 Task: In the Company york.cuny.edu, schedule a meeting with title: 'Product Demo and Service Presentation', Select date: '26 September, 2023', select start time: 3:00:PM. Add location on call (786) 555-4408 with meeting description: For further discussion on products, kindly join the meeting. Add attendees from company's contact and save.. Logged in from softage.10@softage.net
Action: Mouse moved to (83, 50)
Screenshot: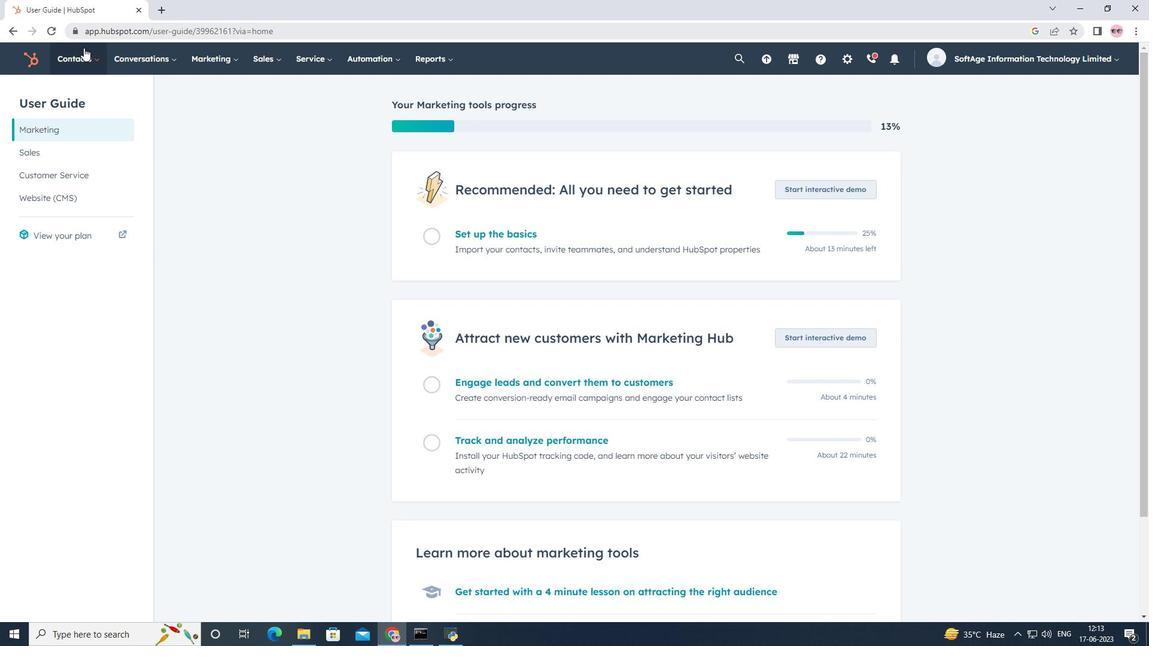 
Action: Mouse pressed left at (83, 50)
Screenshot: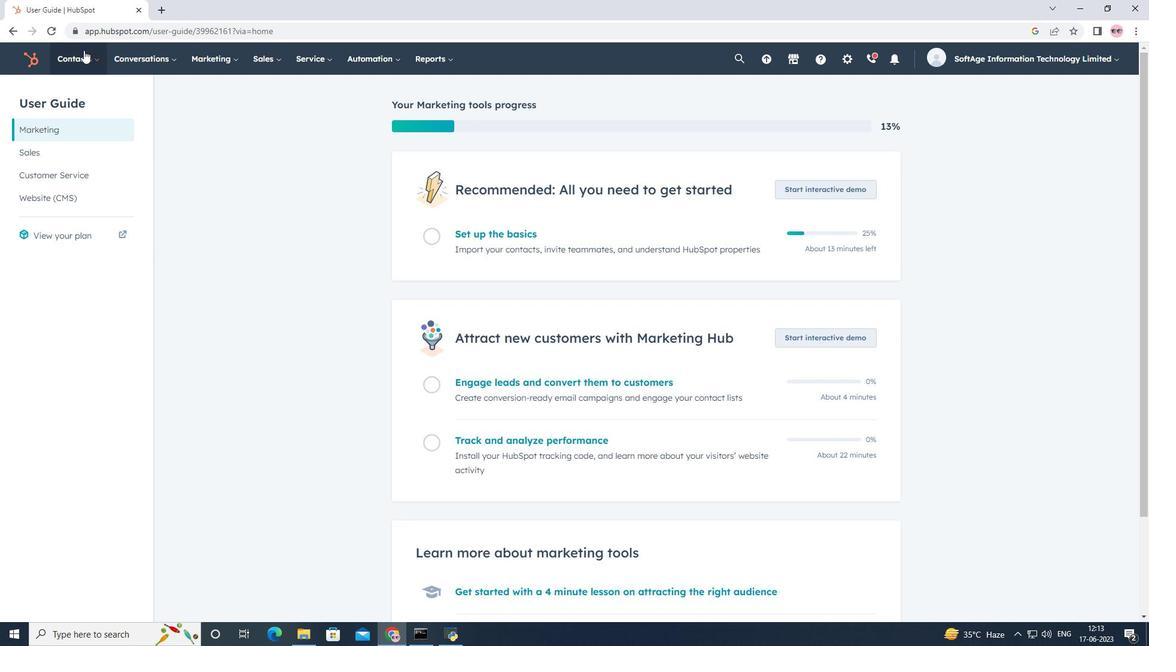 
Action: Mouse moved to (99, 119)
Screenshot: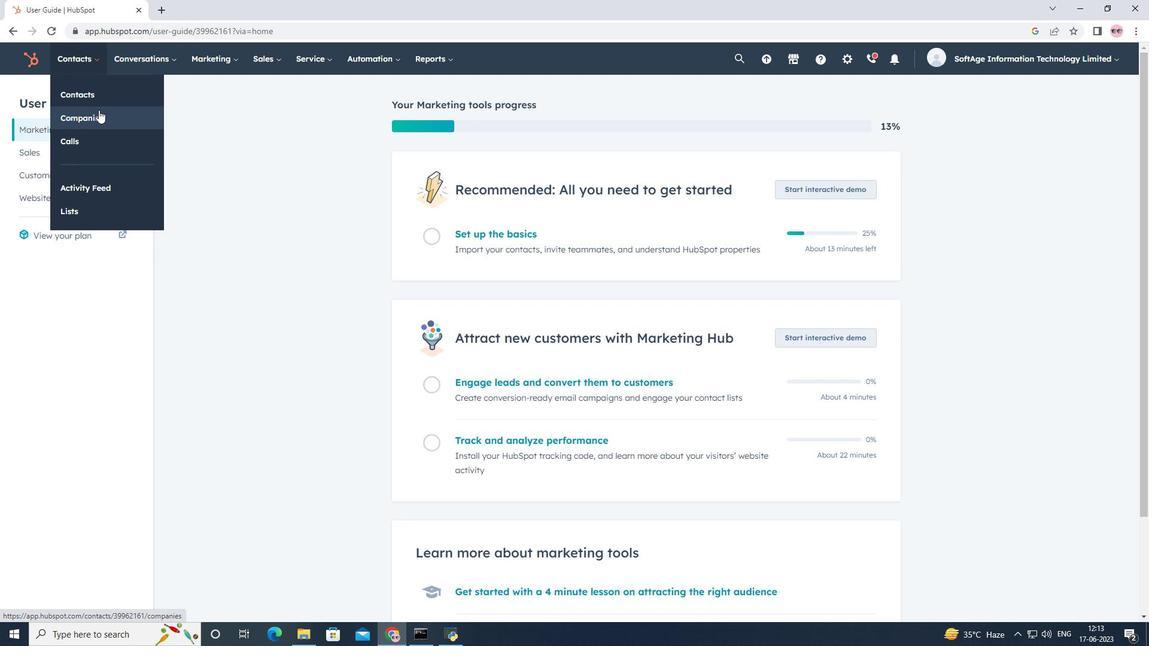 
Action: Mouse pressed left at (99, 119)
Screenshot: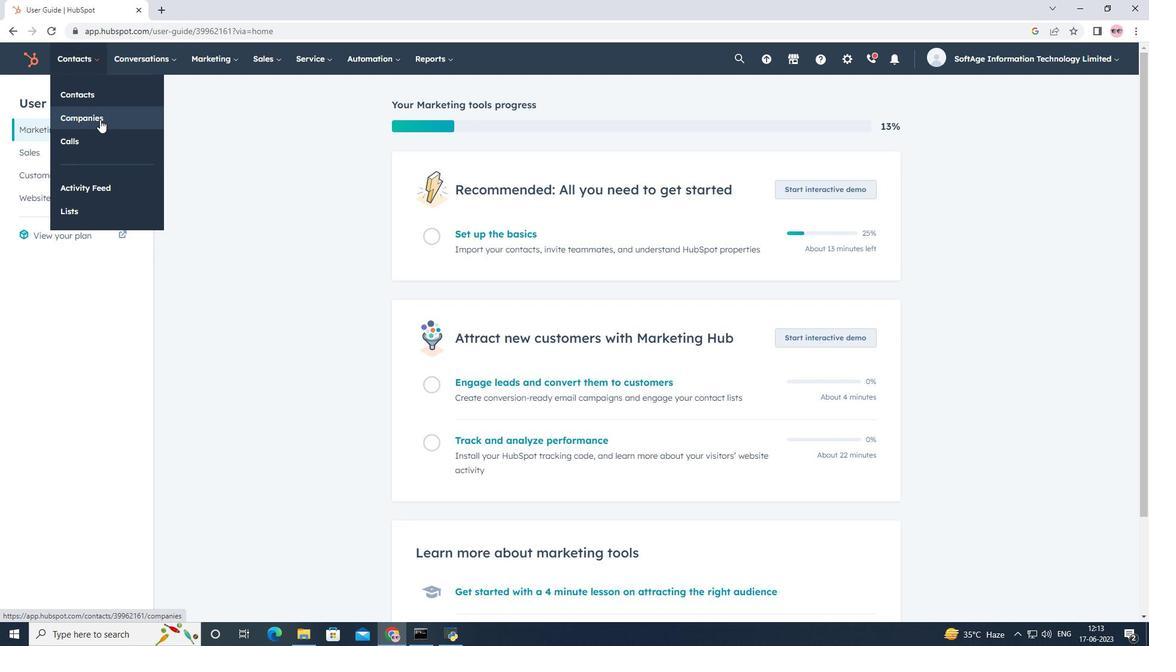 
Action: Mouse moved to (92, 198)
Screenshot: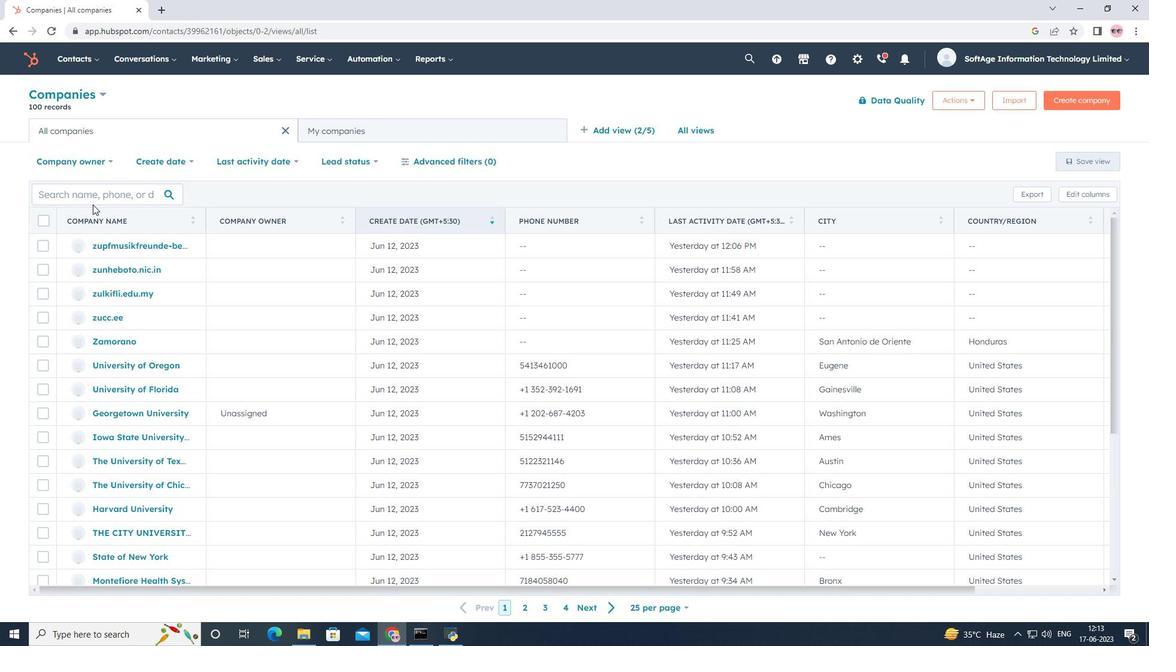 
Action: Mouse pressed left at (92, 198)
Screenshot: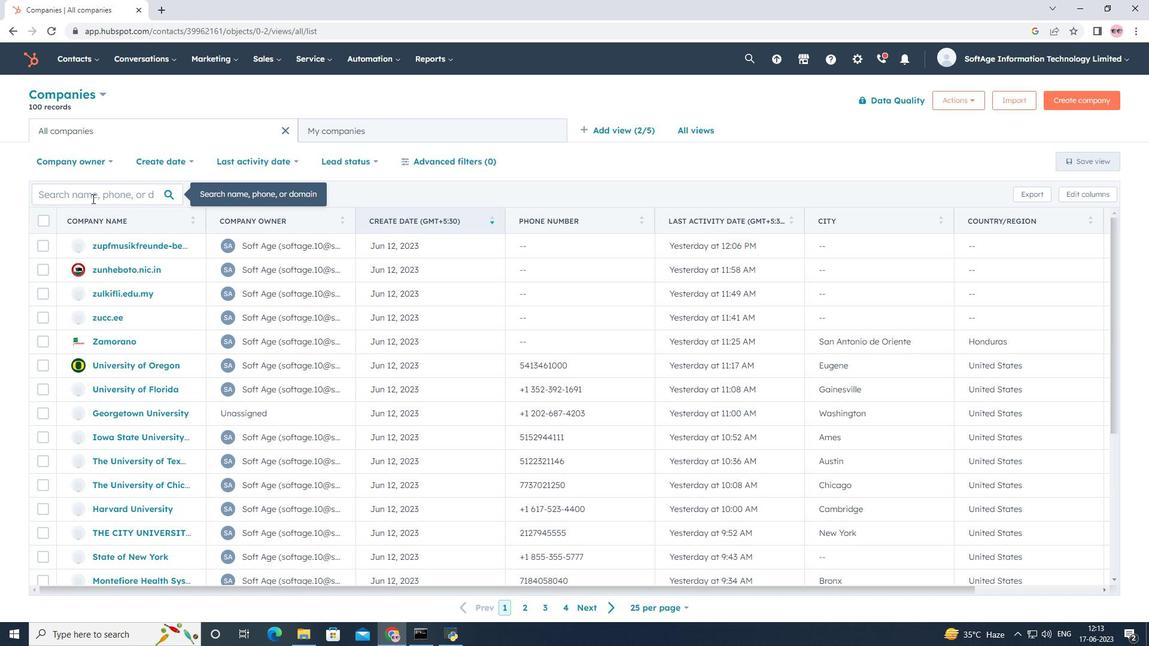 
Action: Key pressed <Key.shift>Y<Key.backspace>york.cuny.edu
Screenshot: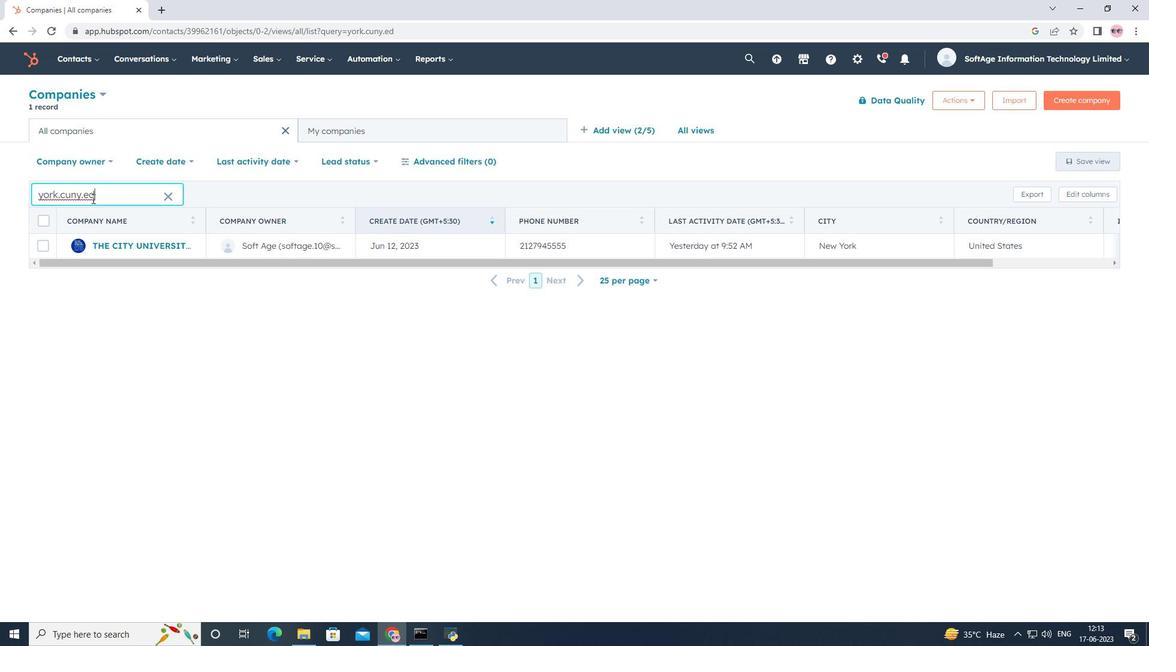 
Action: Mouse moved to (110, 248)
Screenshot: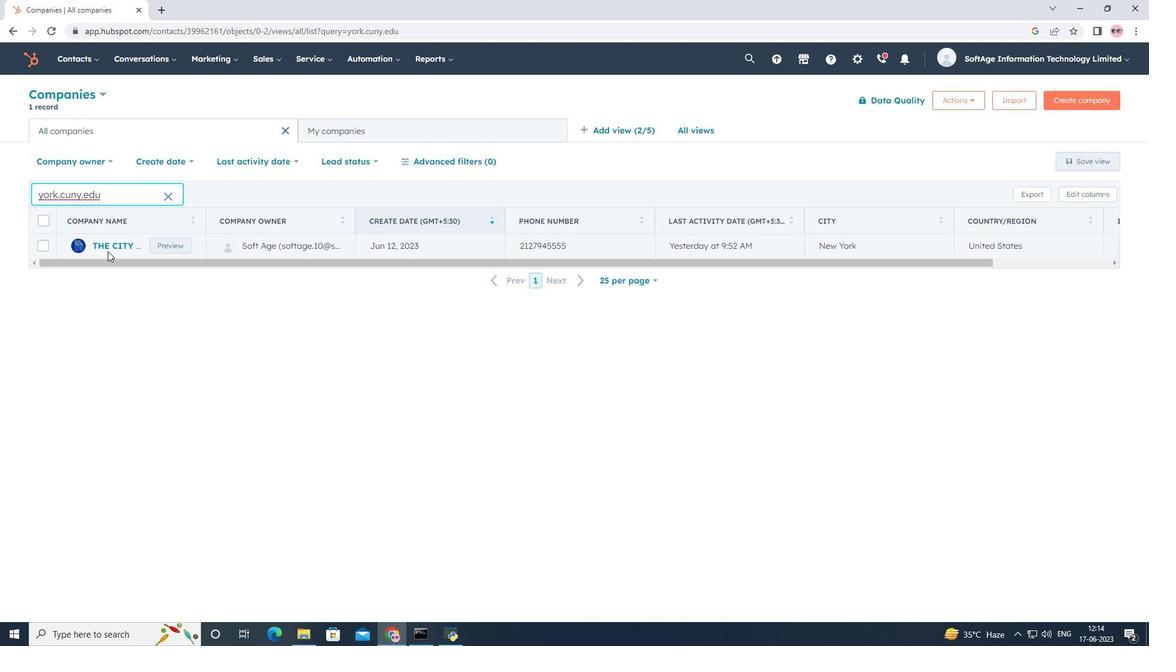 
Action: Mouse pressed left at (110, 248)
Screenshot: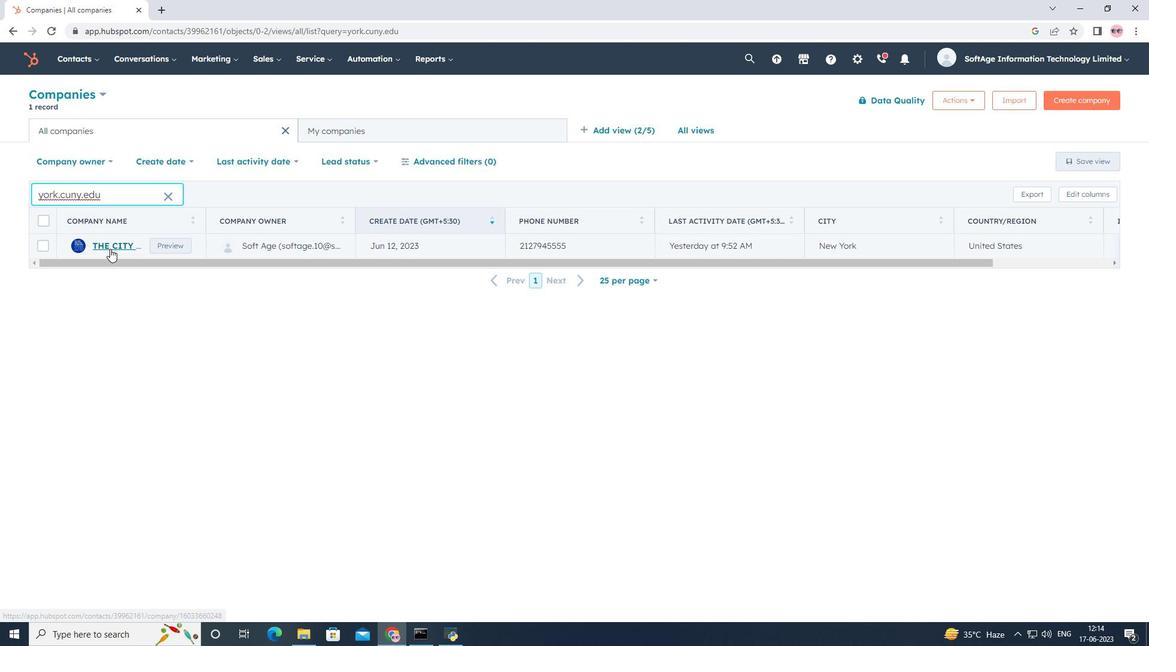 
Action: Mouse moved to (190, 198)
Screenshot: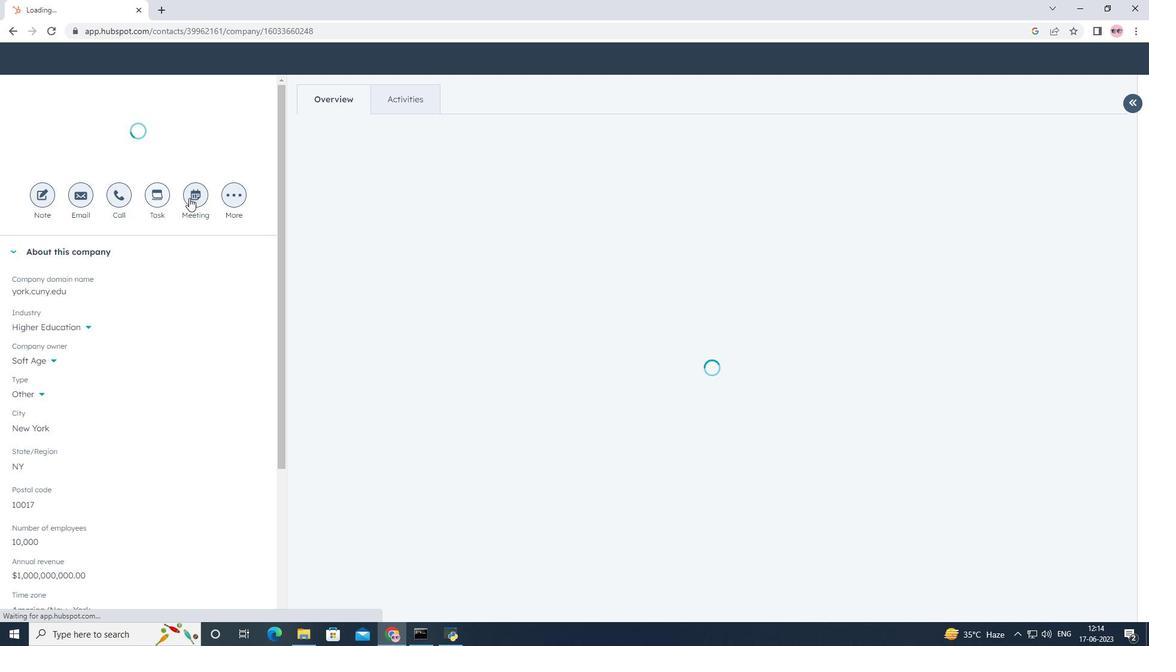 
Action: Mouse pressed left at (190, 198)
Screenshot: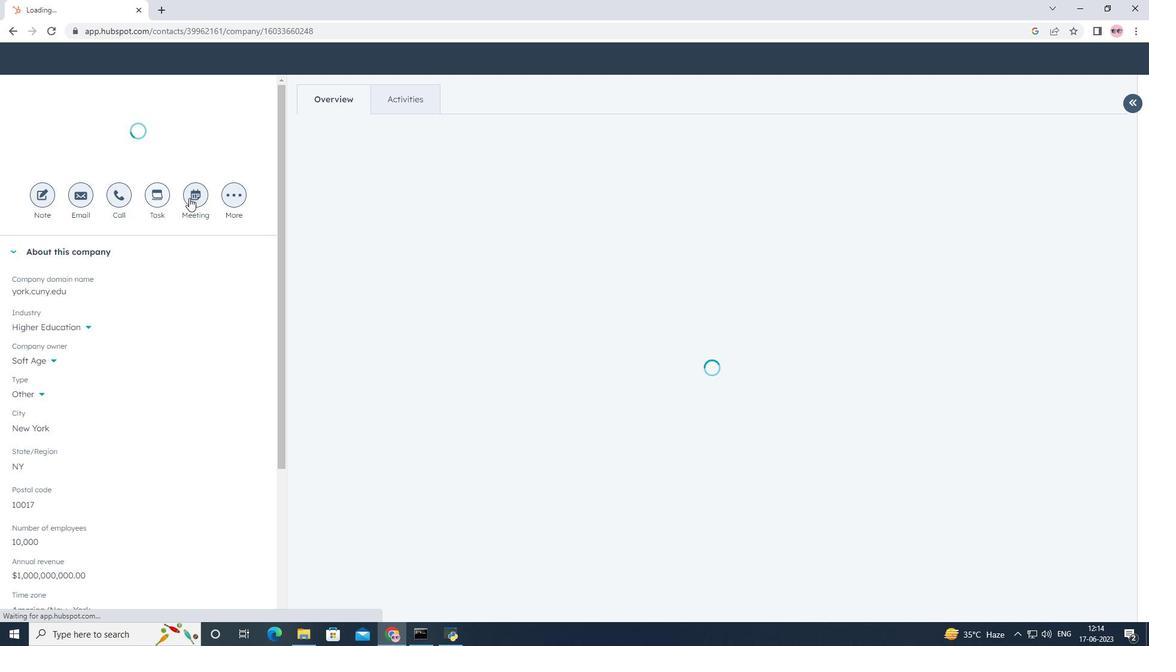 
Action: Mouse moved to (242, 193)
Screenshot: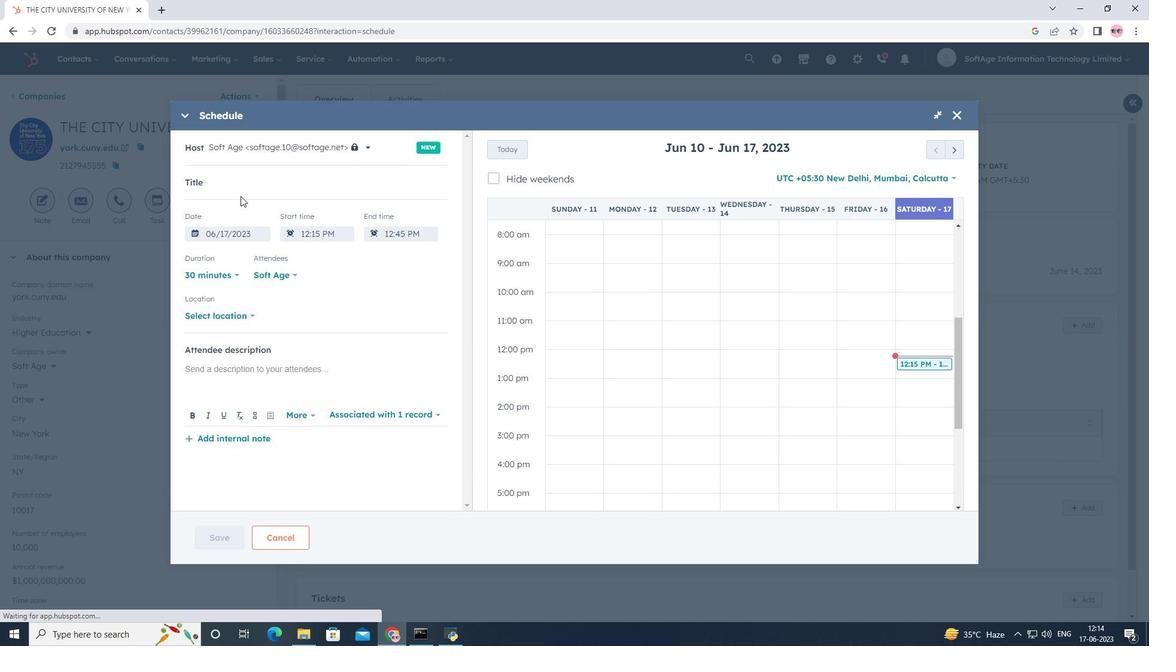
Action: Key pressed <Key.shift>Product<Key.space><Key.shift>Demo<Key.space>and<Key.space><Key.shift>Service<Key.space><Key.shift>Presentation
Screenshot: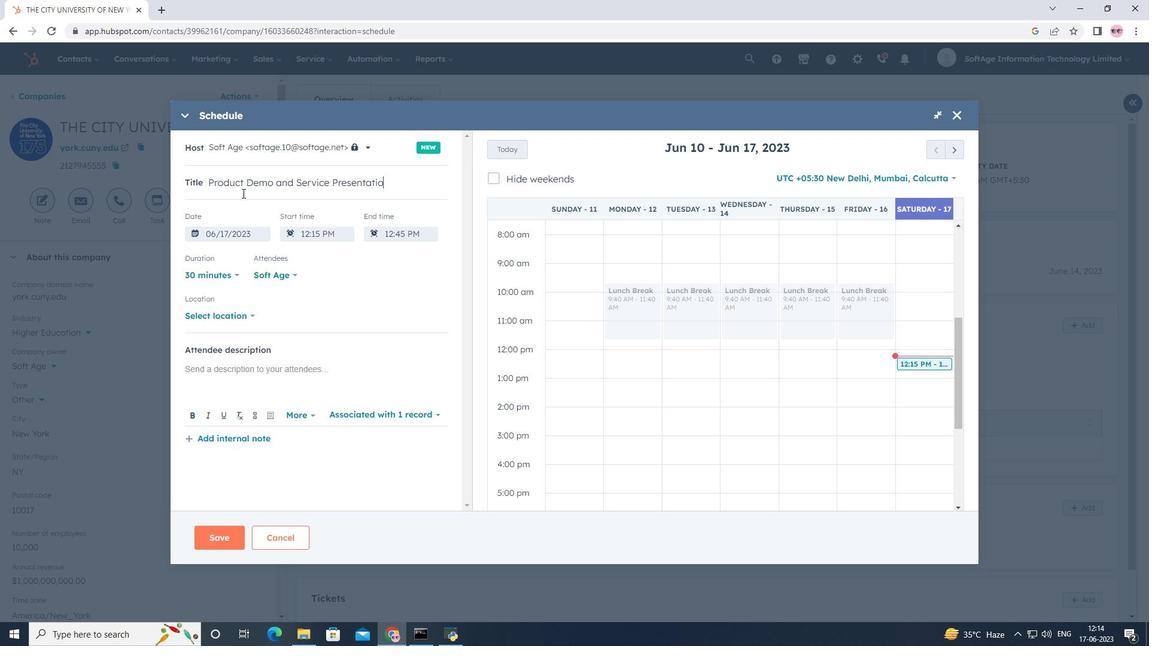 
Action: Mouse moved to (953, 160)
Screenshot: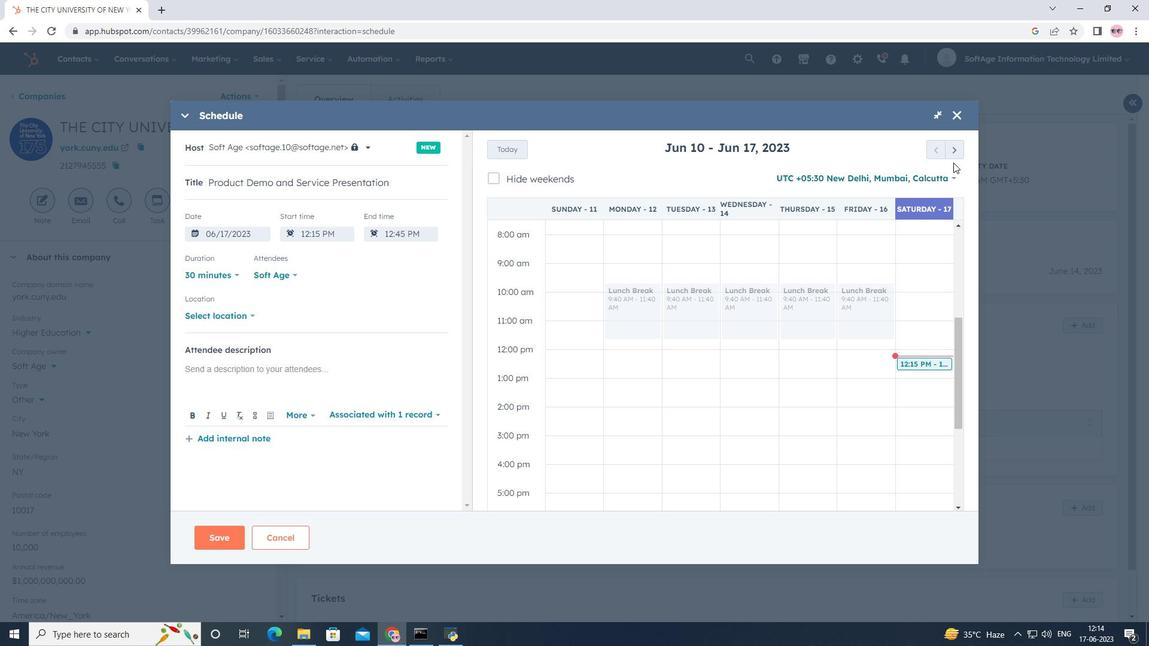 
Action: Mouse pressed left at (953, 160)
Screenshot: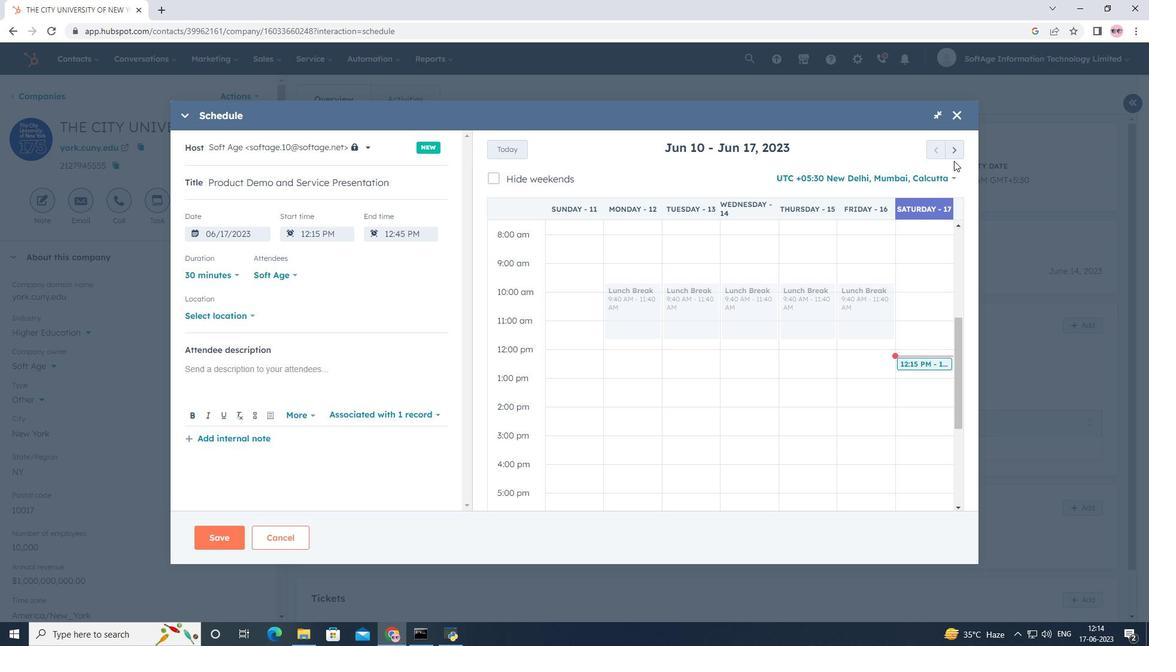 
Action: Mouse moved to (953, 150)
Screenshot: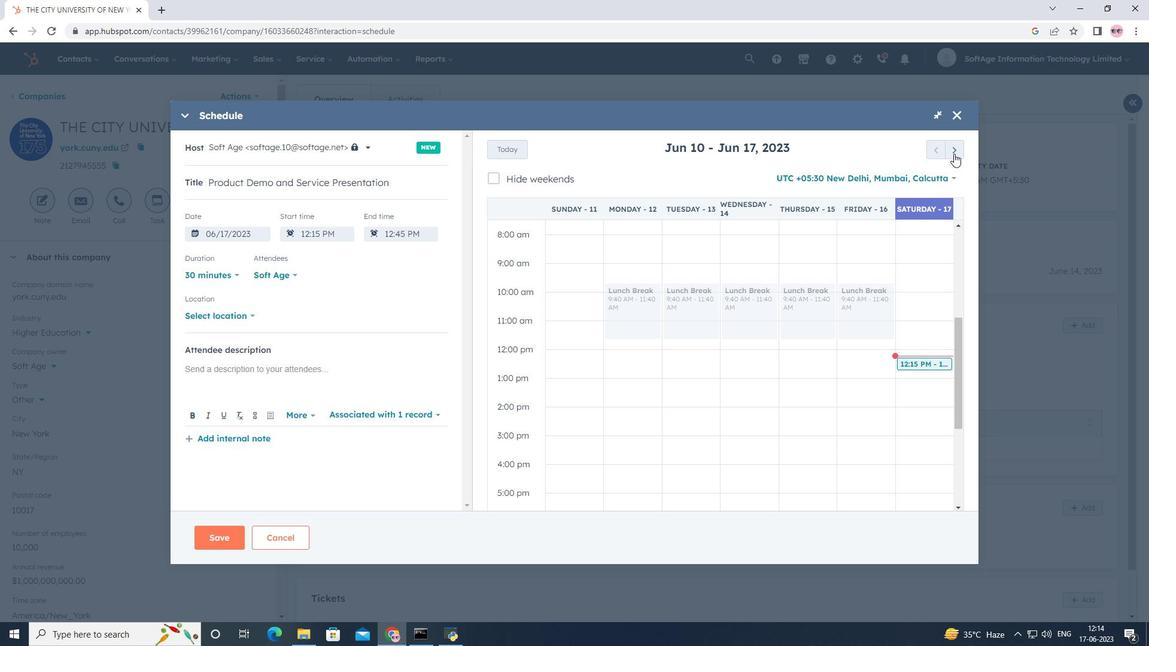 
Action: Mouse pressed left at (953, 150)
Screenshot: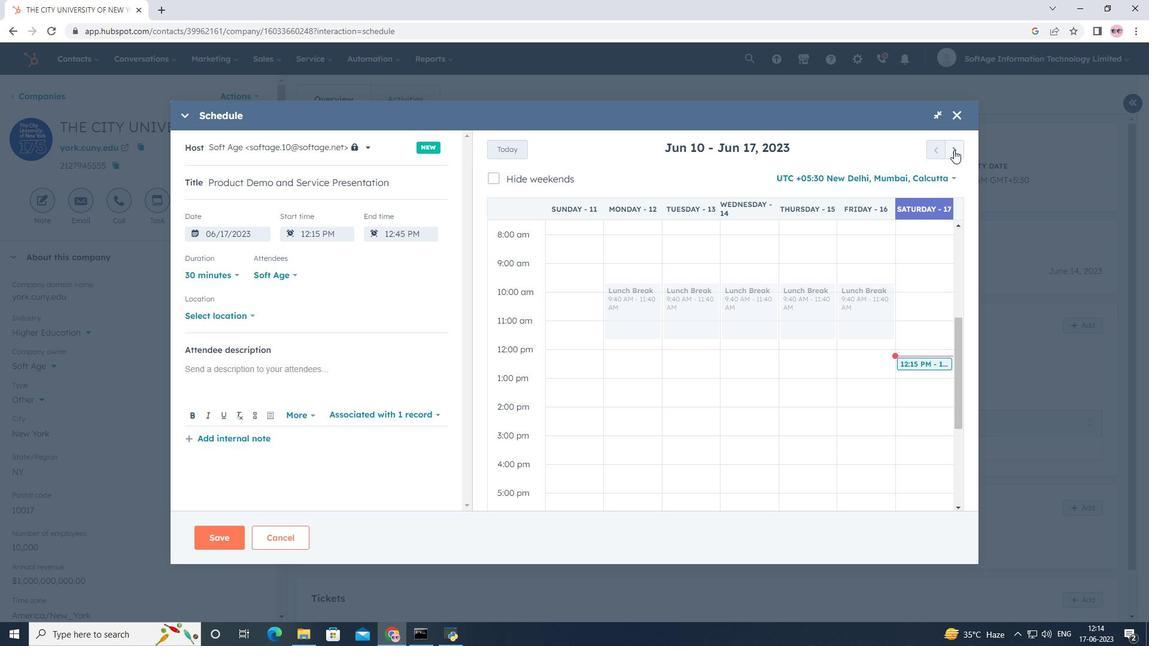 
Action: Mouse pressed left at (953, 150)
Screenshot: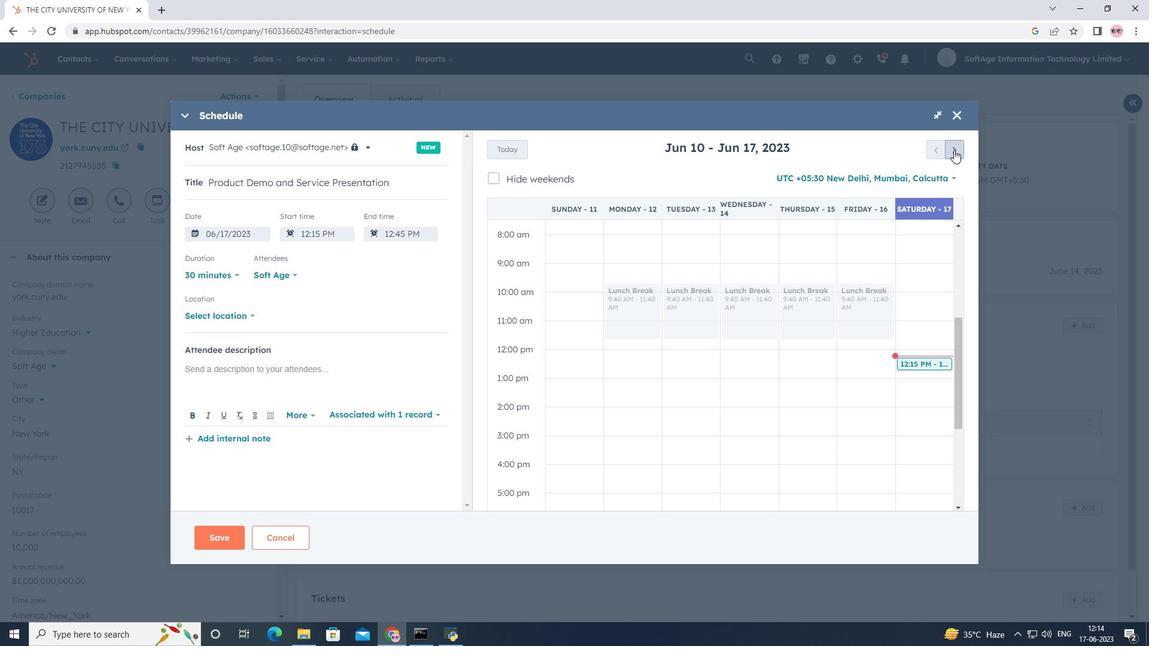 
Action: Mouse pressed left at (953, 150)
Screenshot: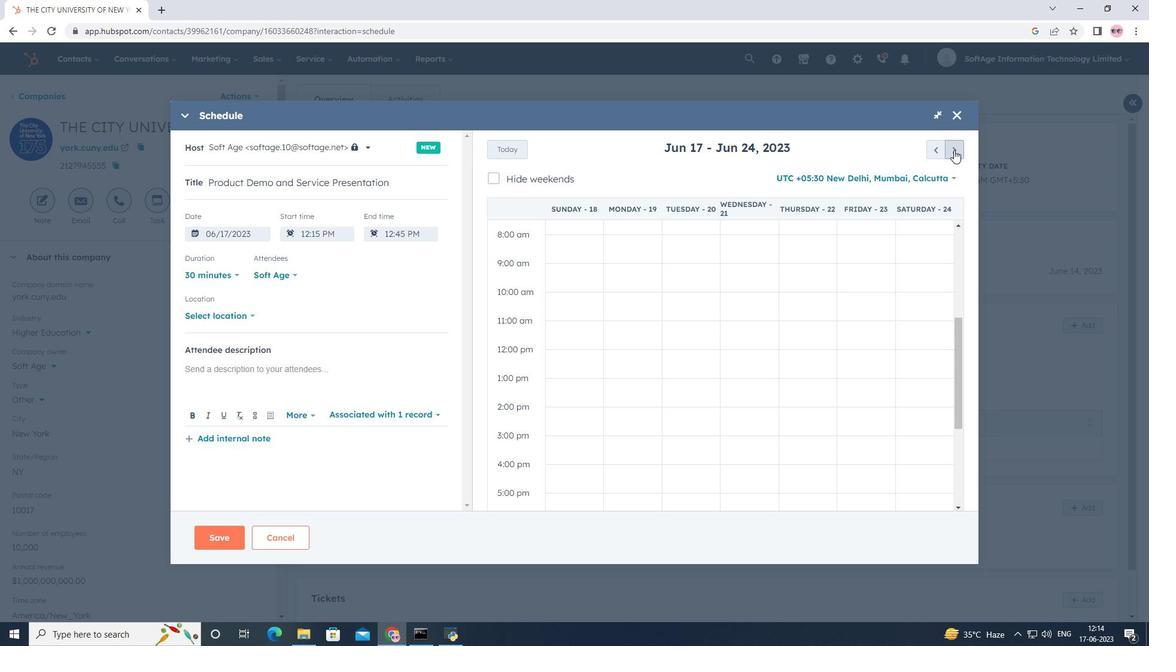 
Action: Mouse pressed left at (953, 150)
Screenshot: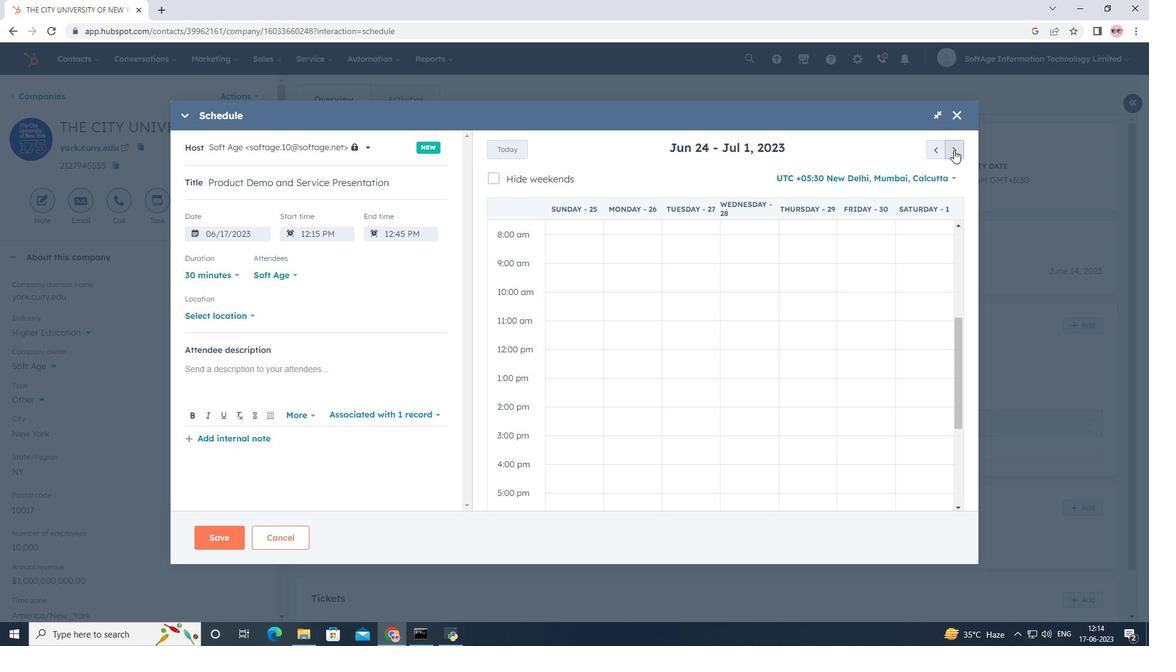 
Action: Mouse pressed left at (953, 150)
Screenshot: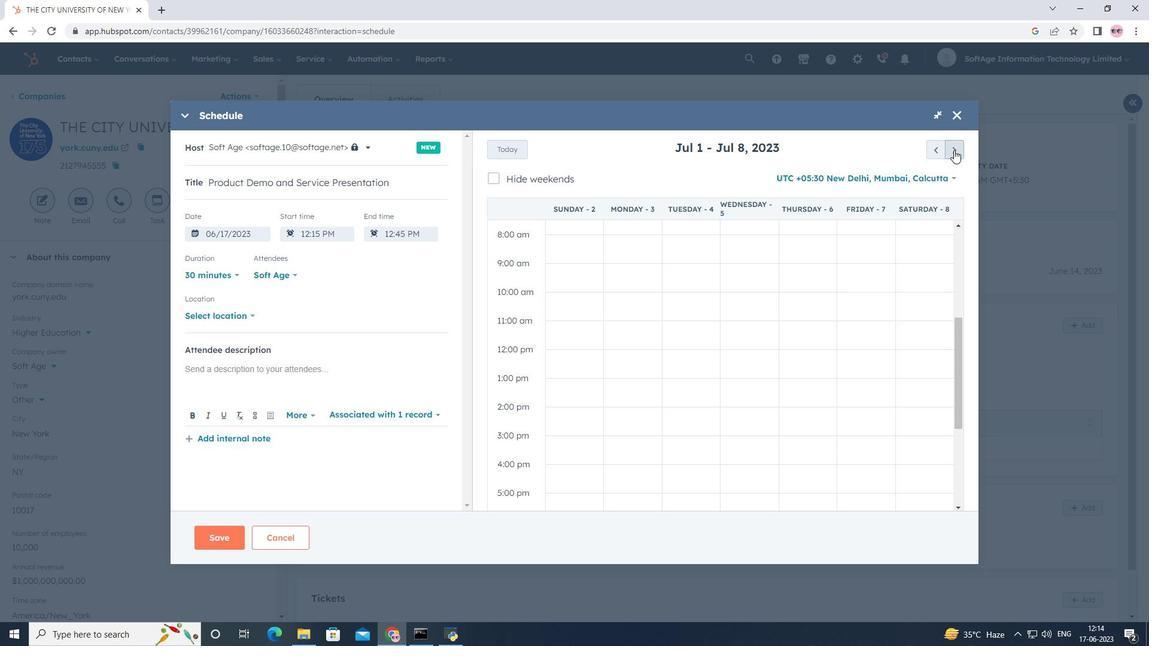 
Action: Mouse pressed left at (953, 150)
Screenshot: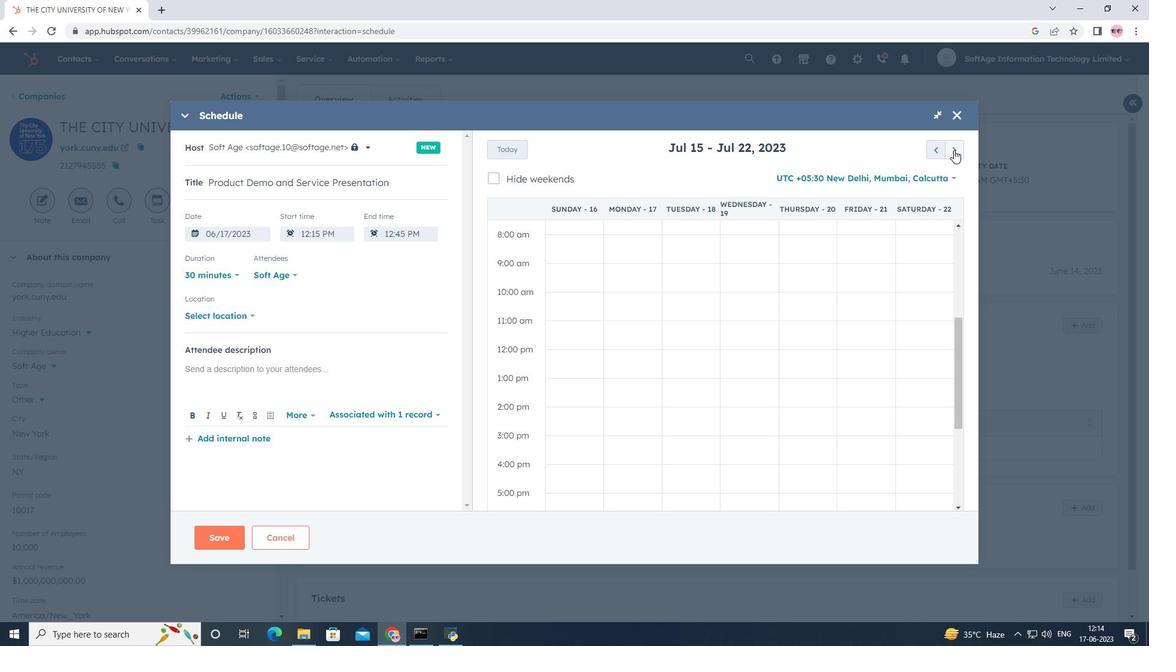
Action: Mouse pressed left at (953, 150)
Screenshot: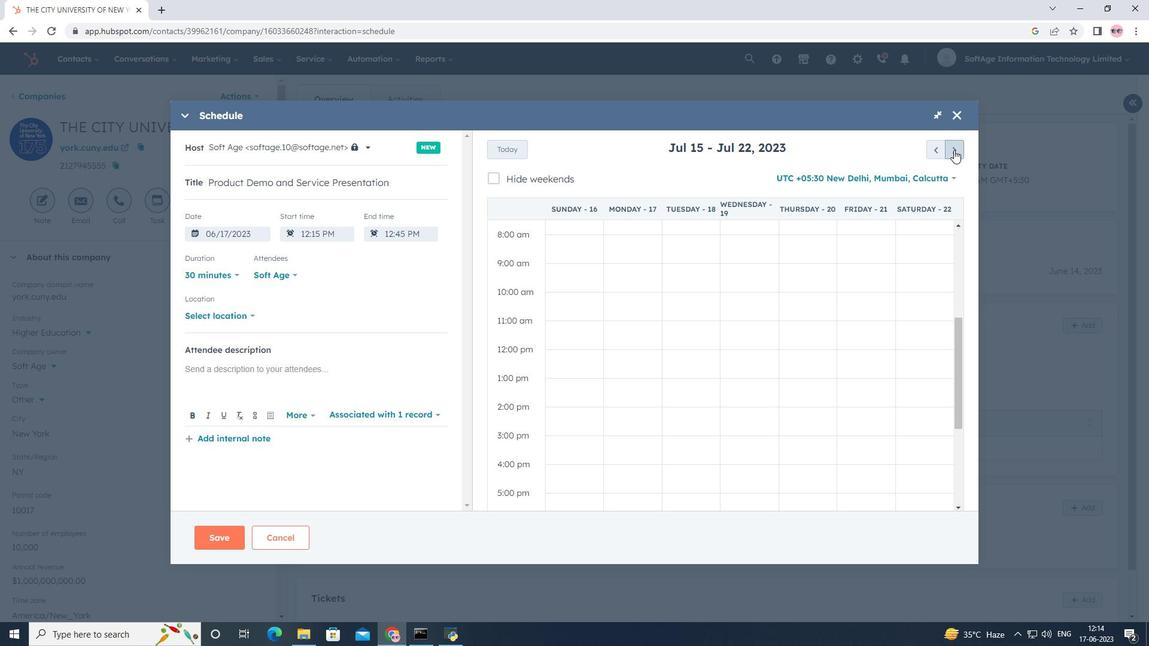
Action: Mouse pressed left at (953, 150)
Screenshot: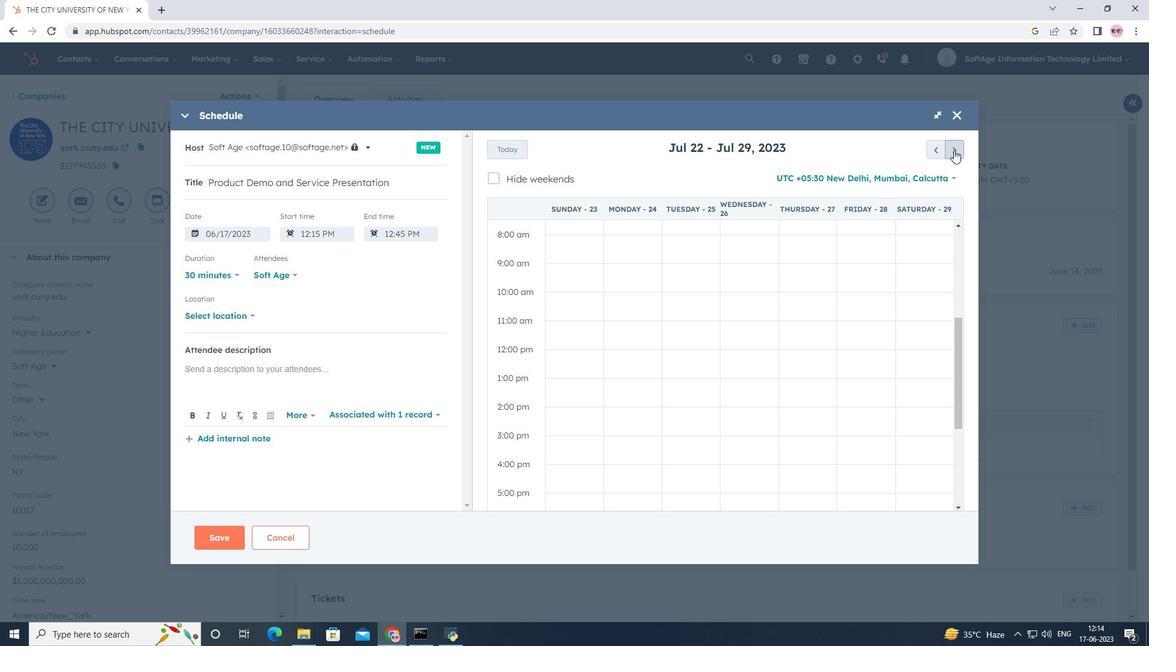 
Action: Mouse pressed left at (953, 150)
Screenshot: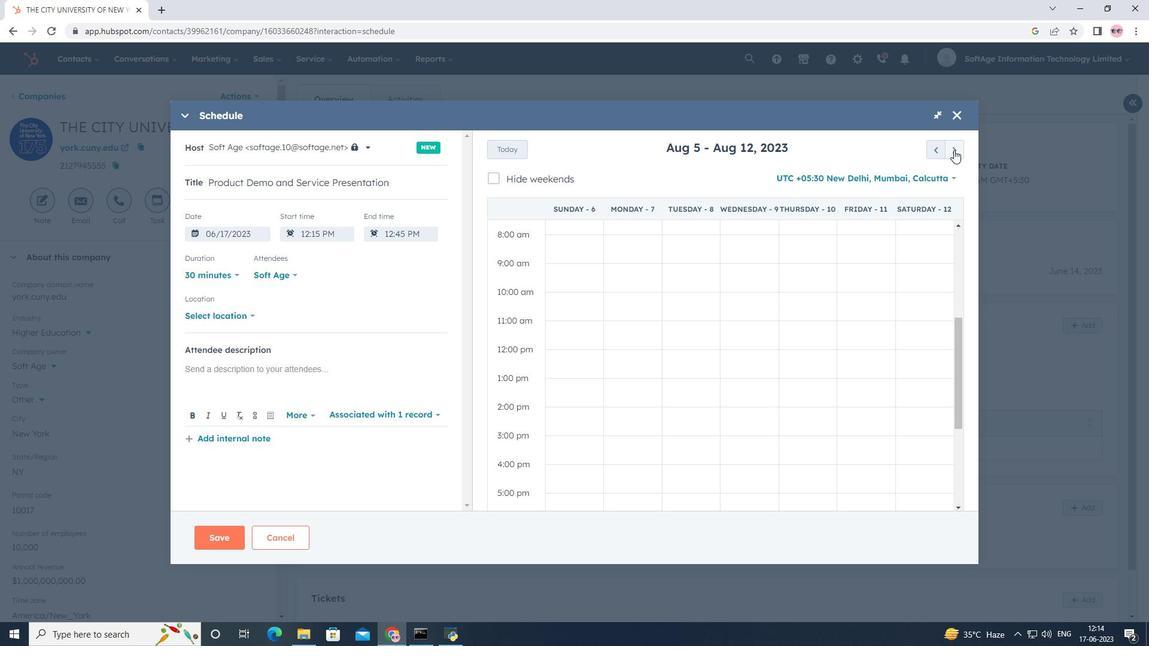
Action: Mouse pressed left at (953, 150)
Screenshot: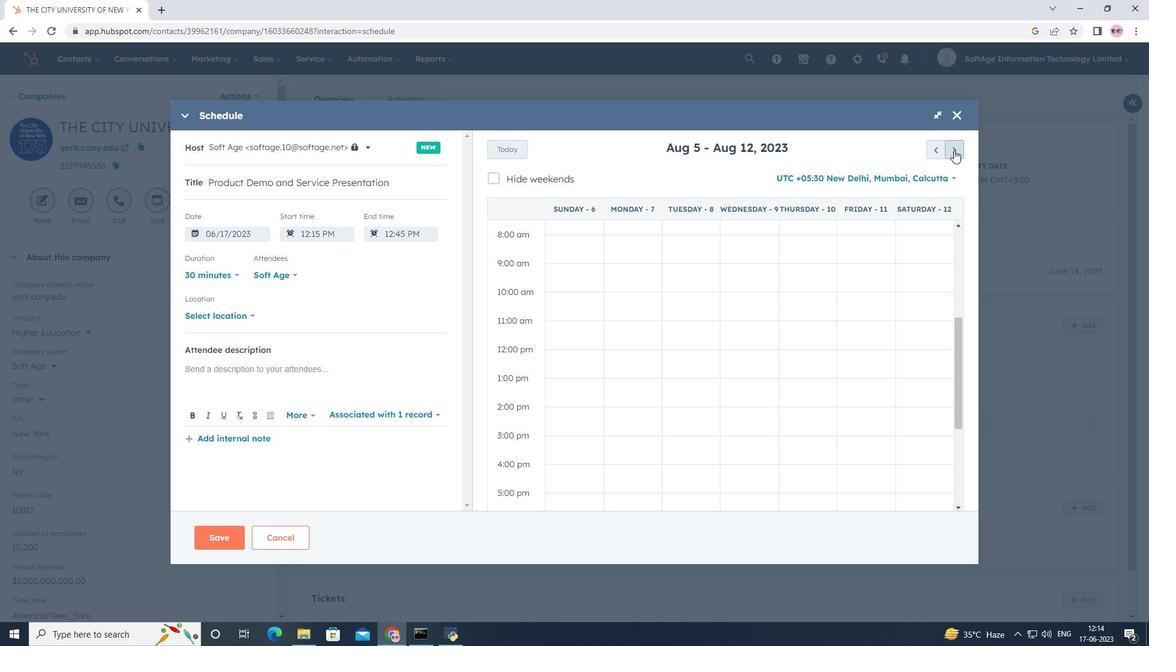 
Action: Mouse pressed left at (953, 150)
Screenshot: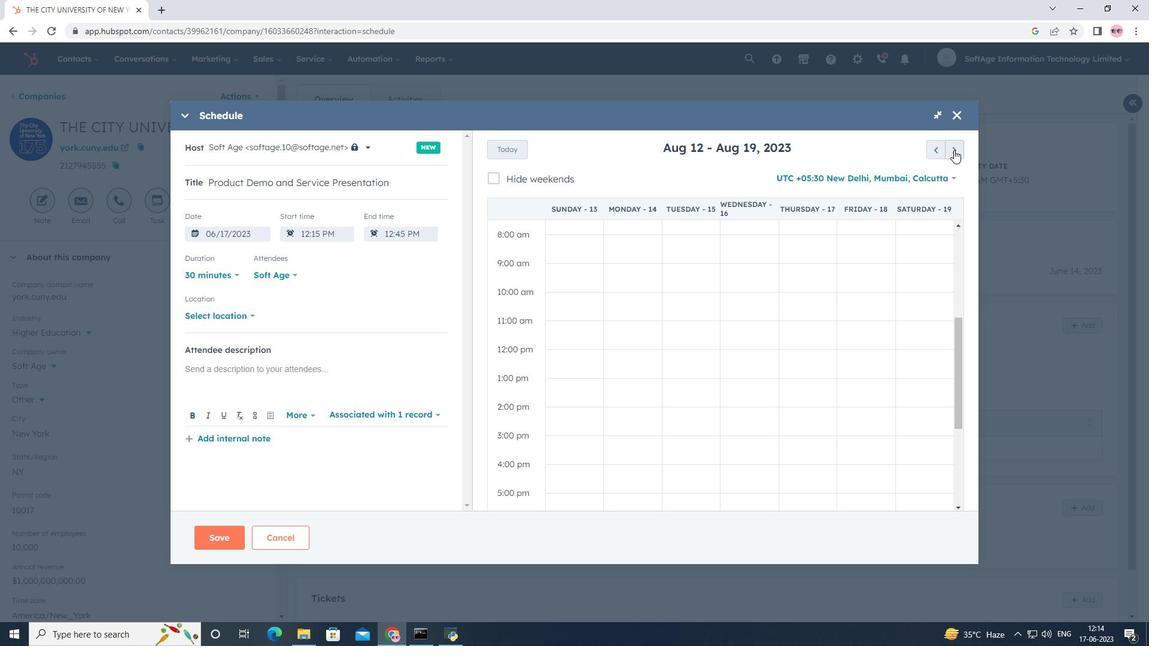 
Action: Mouse pressed left at (953, 150)
Screenshot: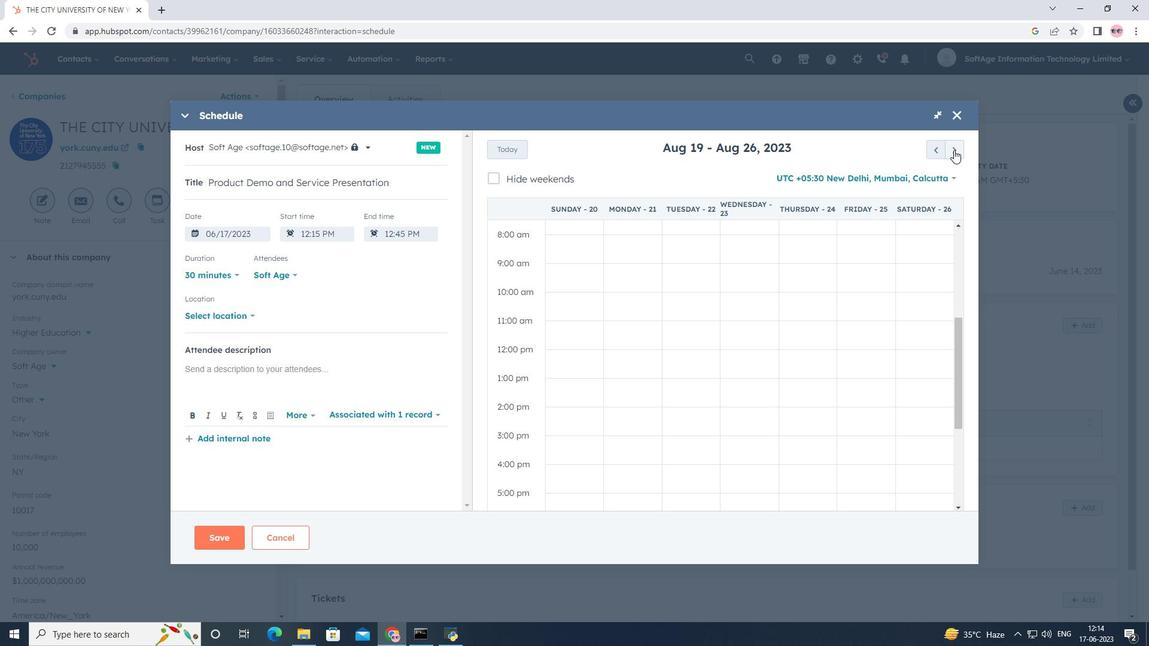 
Action: Mouse moved to (951, 152)
Screenshot: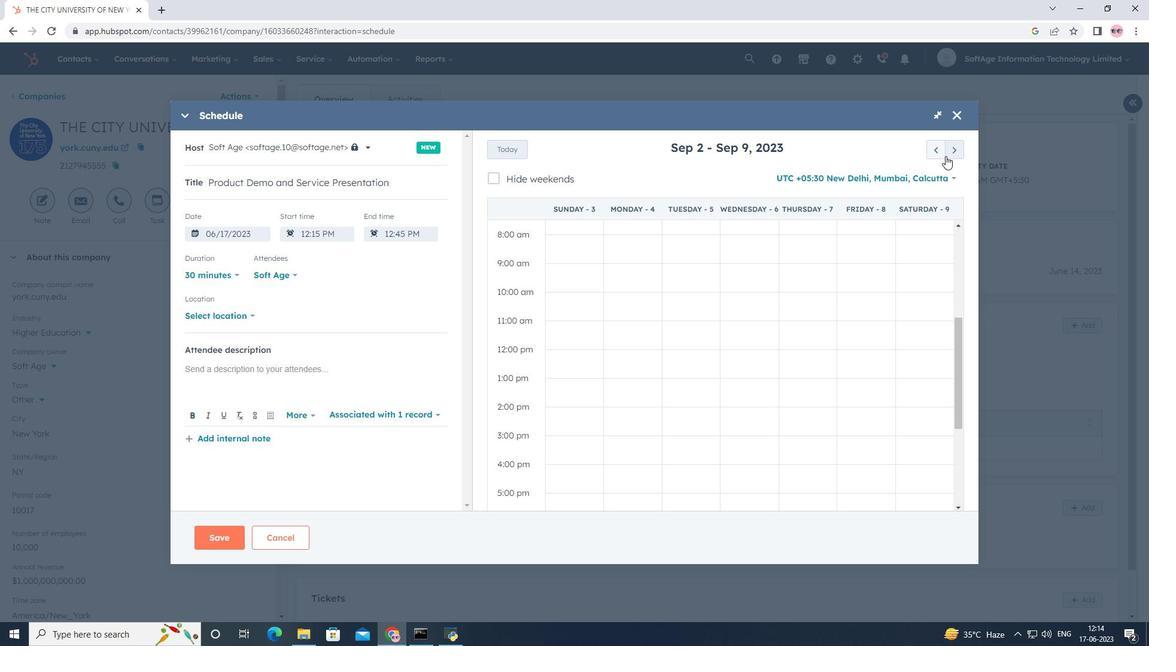 
Action: Mouse pressed left at (951, 152)
Screenshot: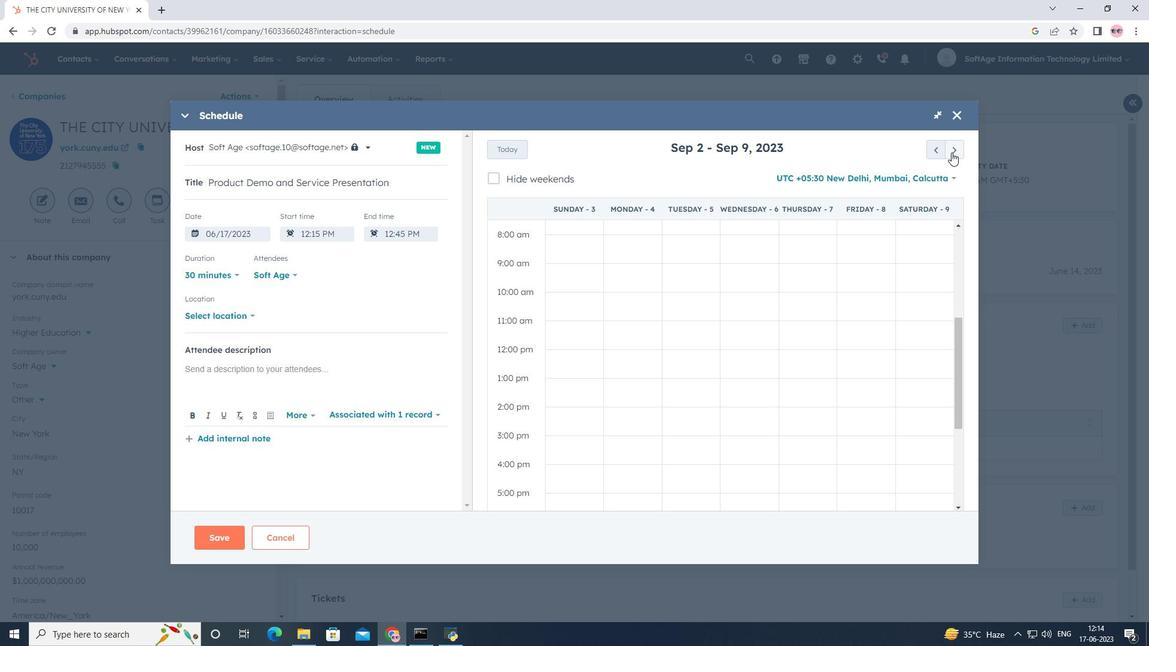 
Action: Mouse pressed left at (951, 152)
Screenshot: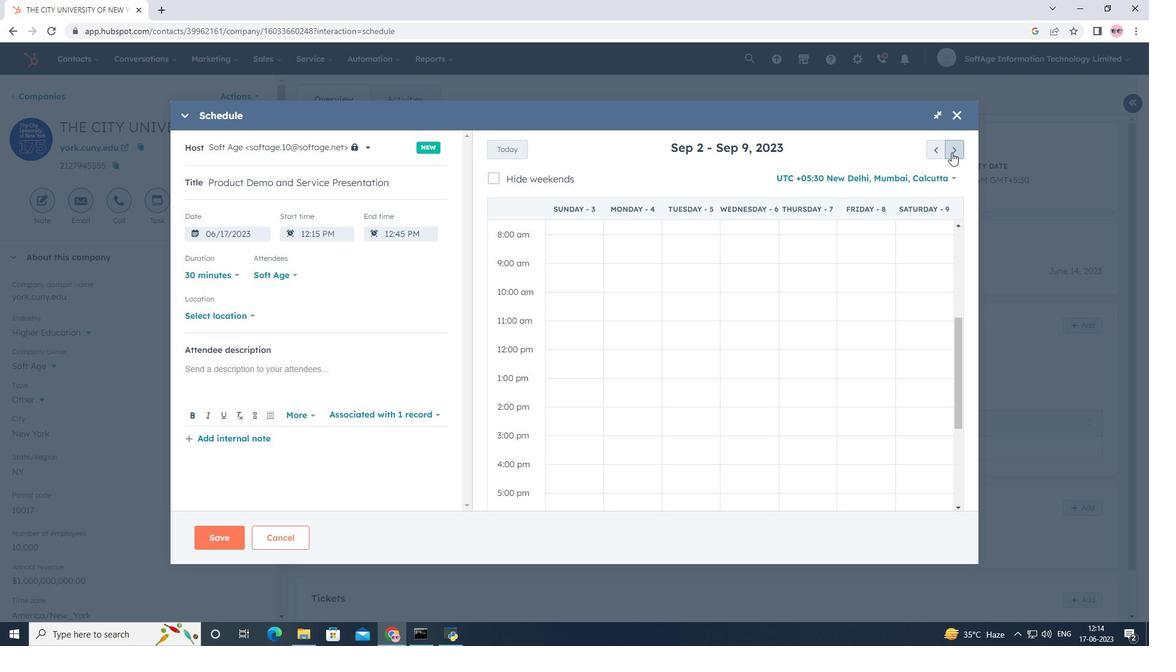 
Action: Mouse pressed left at (951, 152)
Screenshot: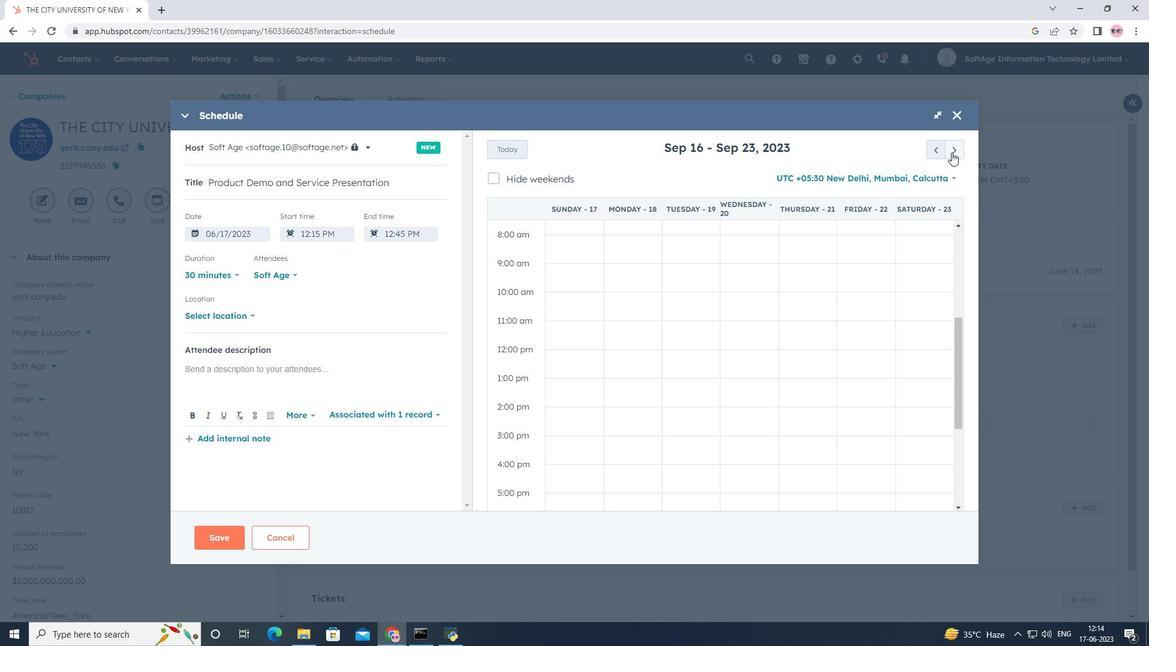 
Action: Mouse moved to (676, 436)
Screenshot: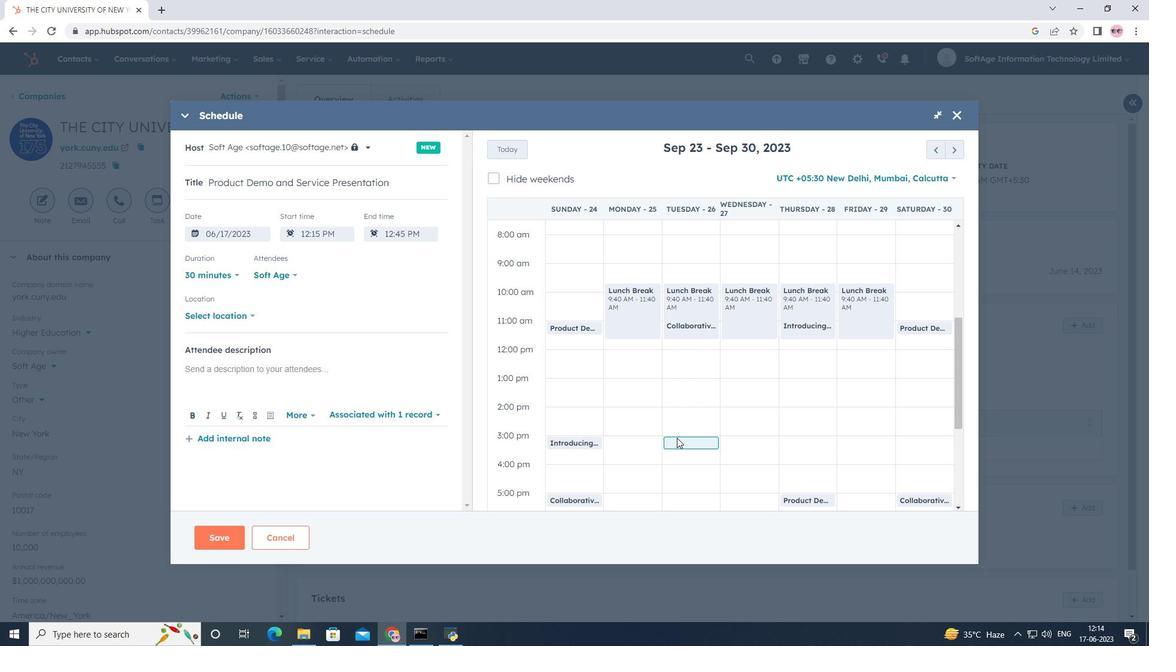 
Action: Mouse pressed left at (676, 436)
Screenshot: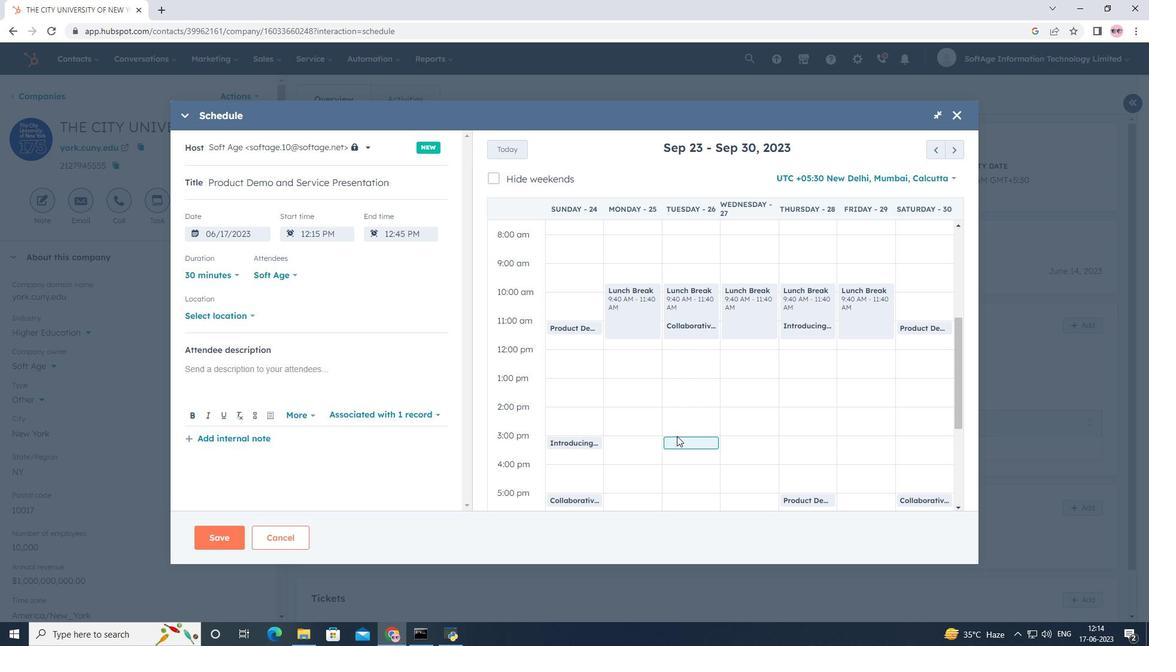 
Action: Mouse moved to (281, 358)
Screenshot: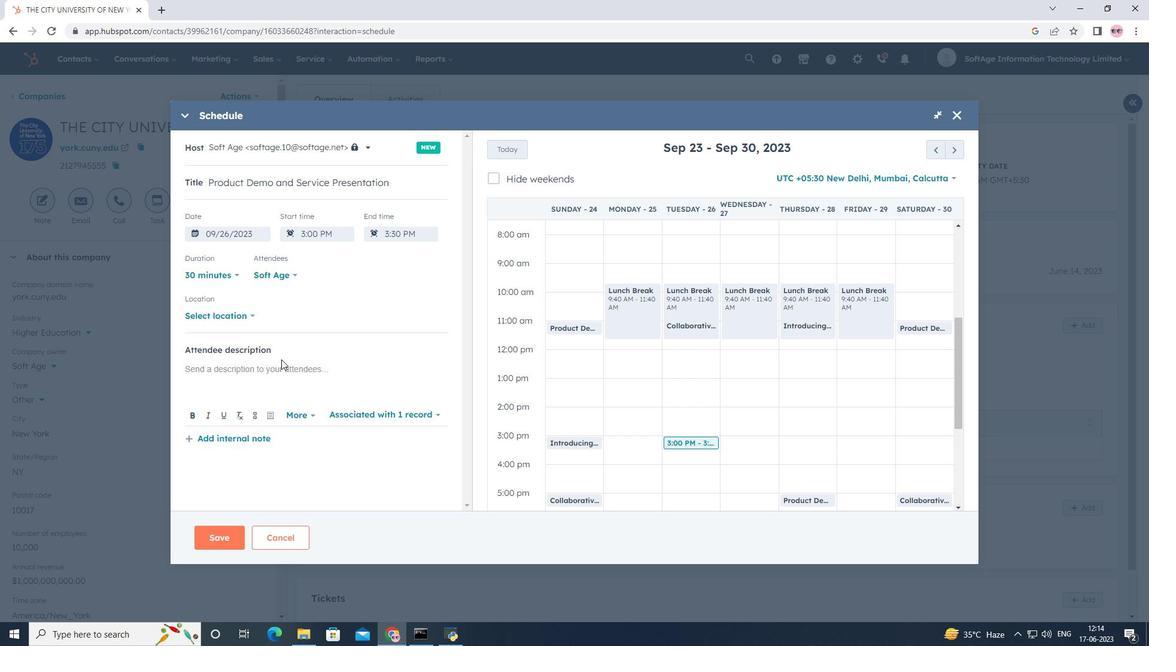 
Action: Mouse pressed left at (281, 358)
Screenshot: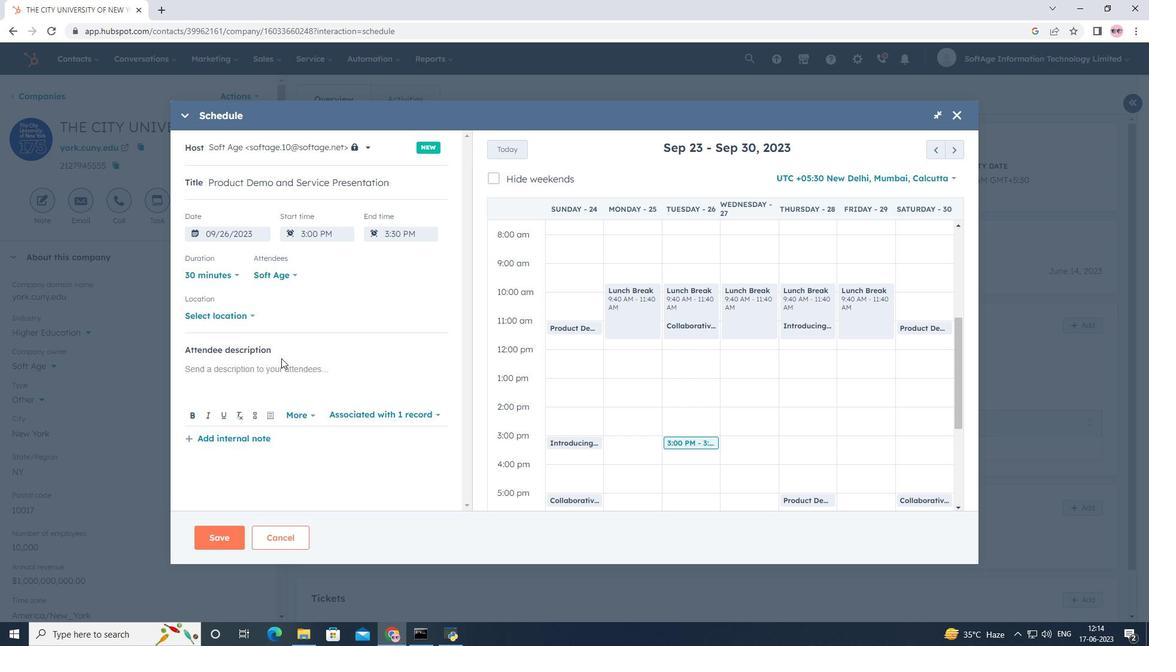 
Action: Mouse moved to (238, 315)
Screenshot: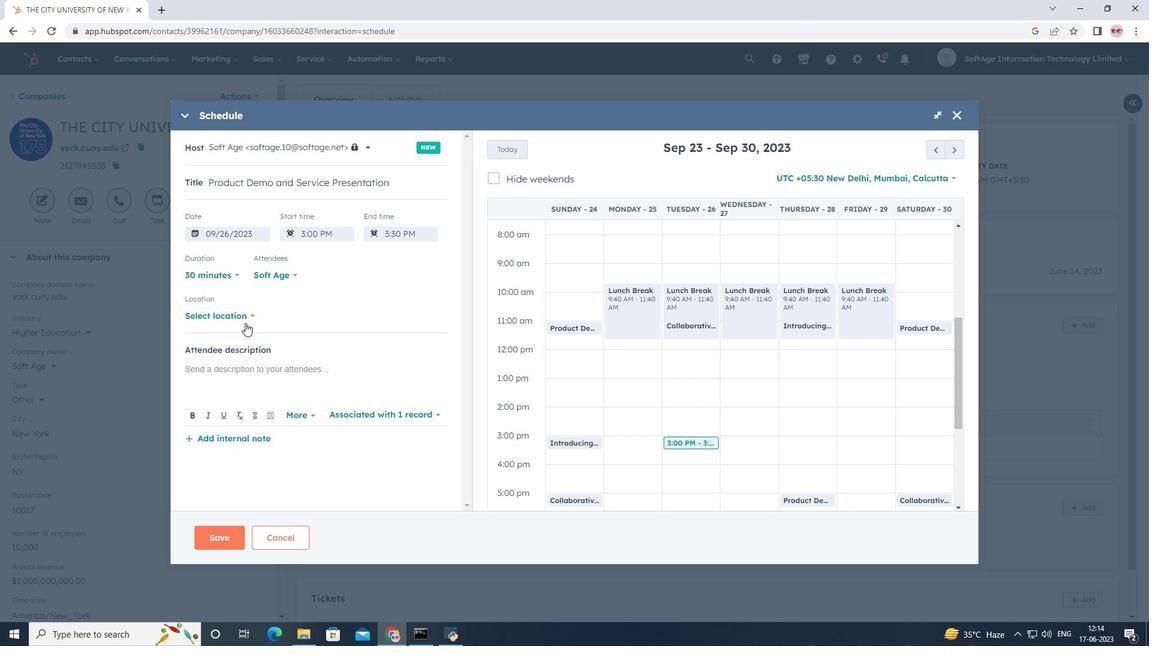 
Action: Mouse pressed left at (238, 315)
Screenshot: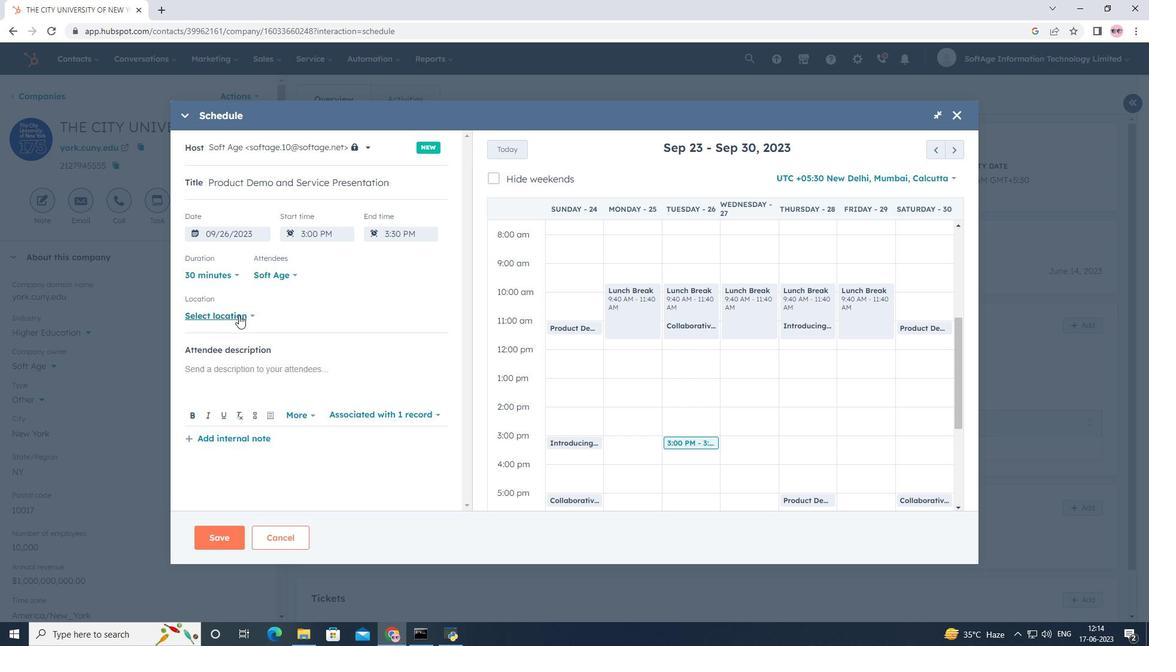 
Action: Mouse moved to (310, 279)
Screenshot: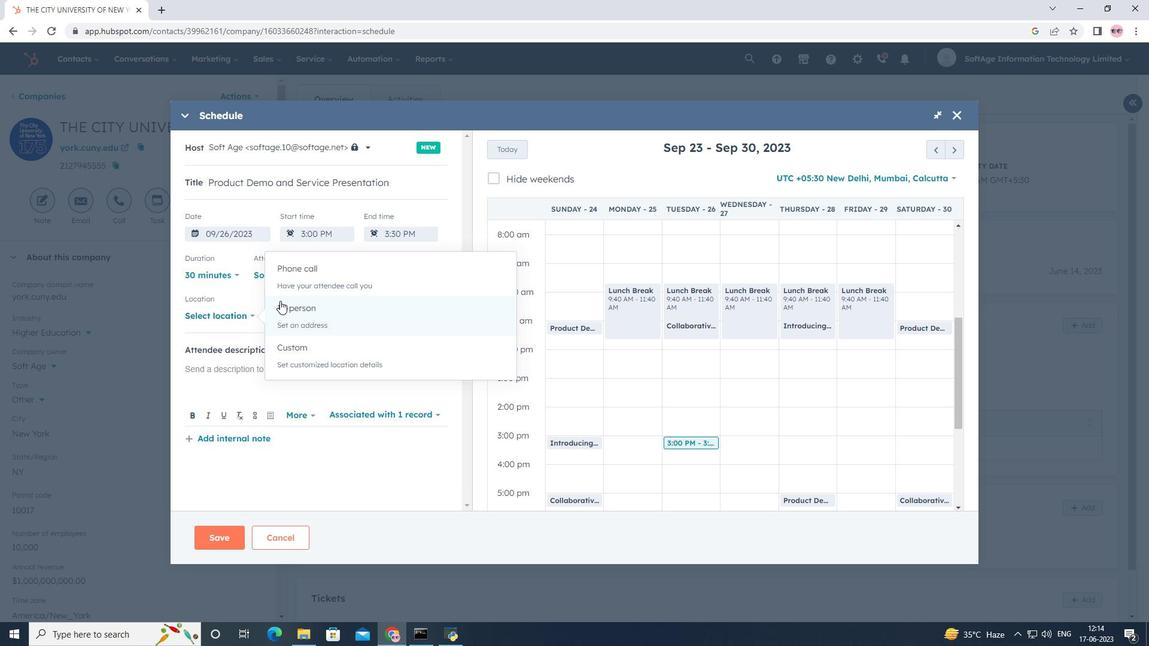 
Action: Mouse pressed left at (310, 279)
Screenshot: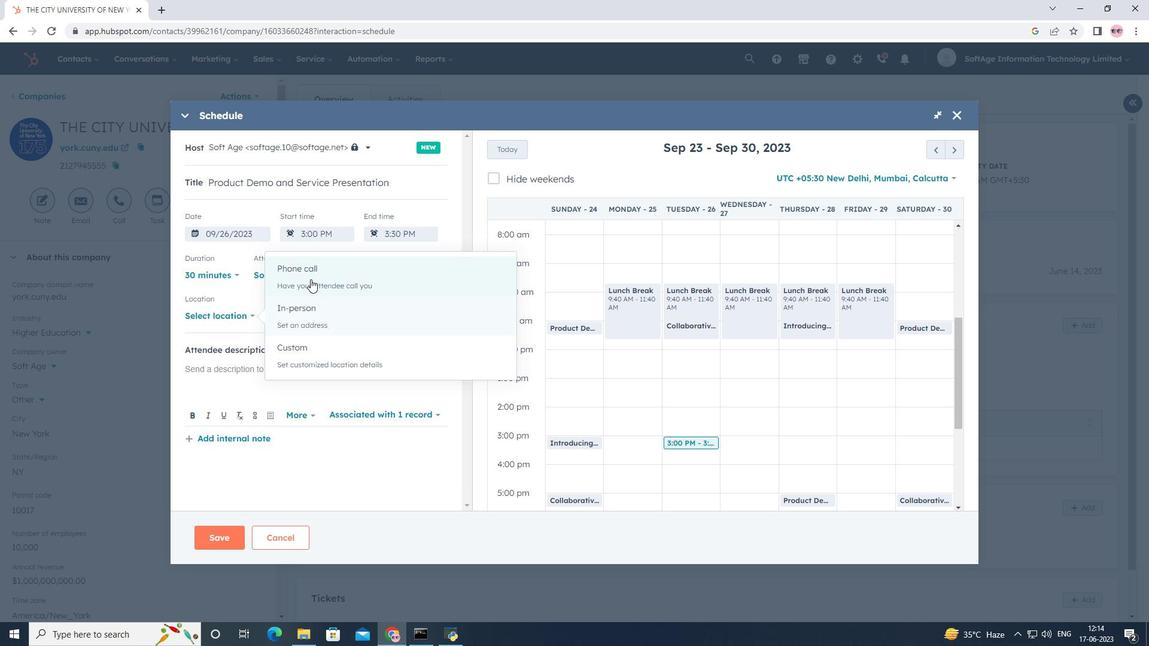 
Action: Mouse moved to (305, 310)
Screenshot: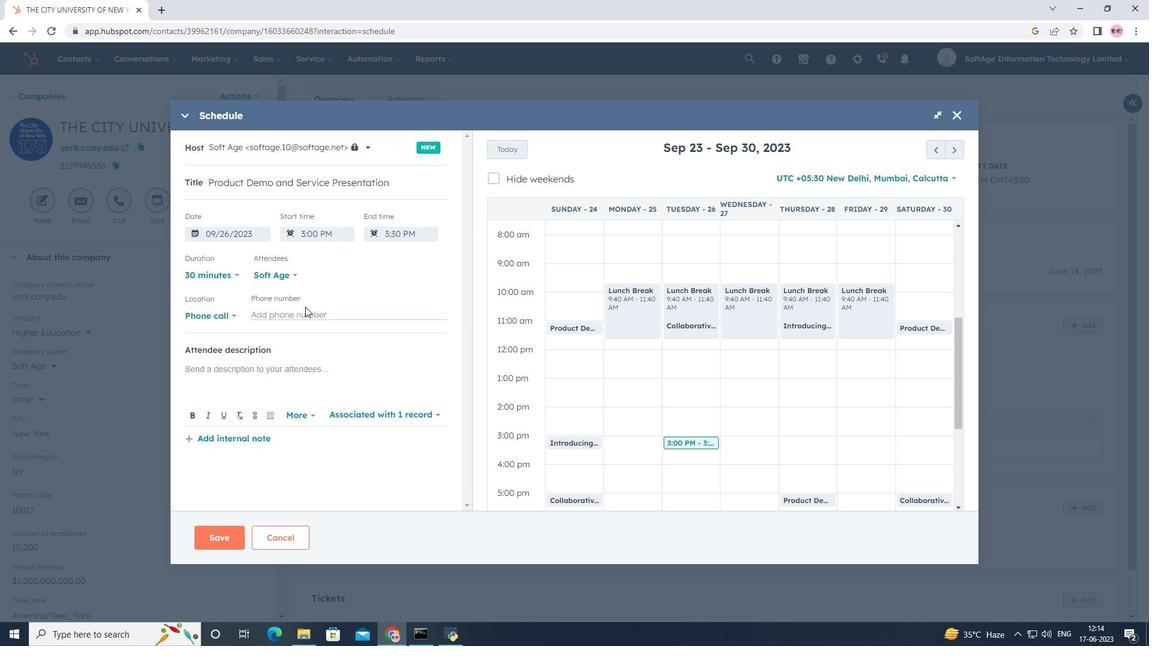 
Action: Mouse pressed left at (305, 310)
Screenshot: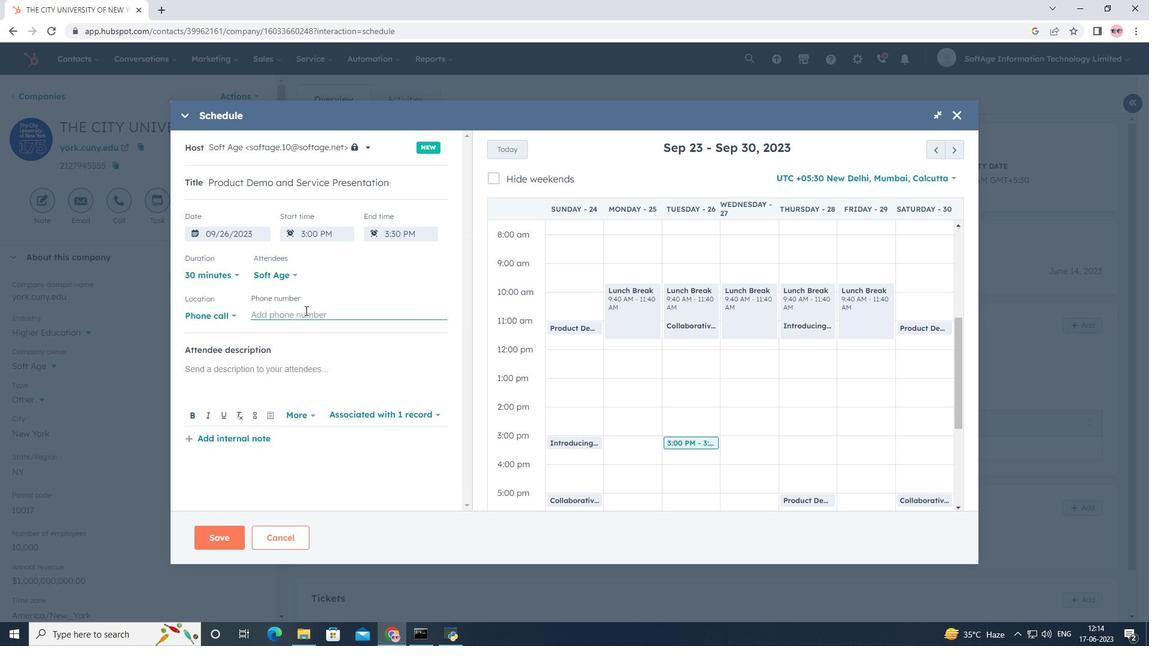 
Action: Key pressed <Key.shift><Key.shift>(786<Key.shift>)<Key.space>555-<Key.space><Key.backspace>4408
Screenshot: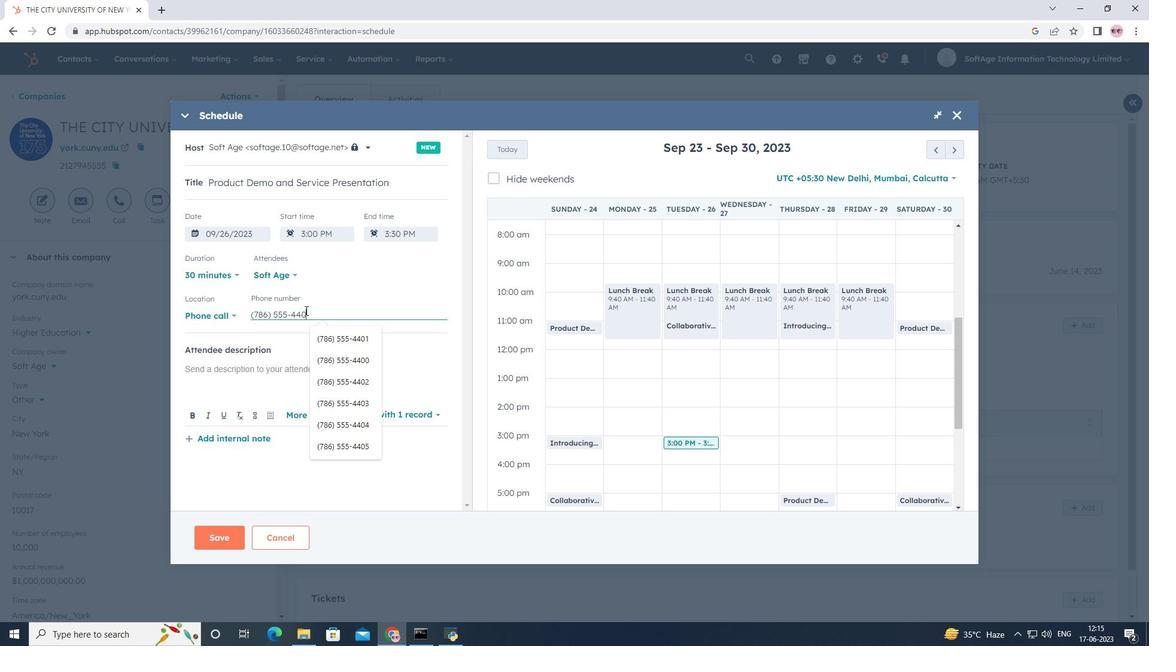 
Action: Mouse moved to (329, 365)
Screenshot: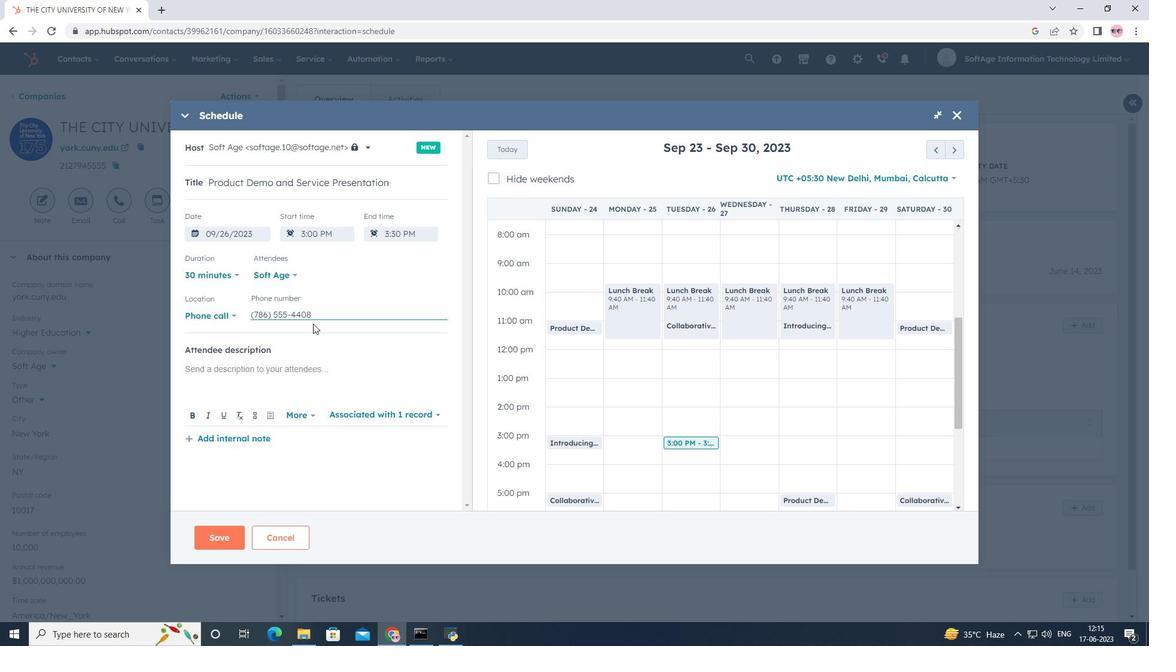 
Action: Mouse pressed left at (329, 365)
Screenshot: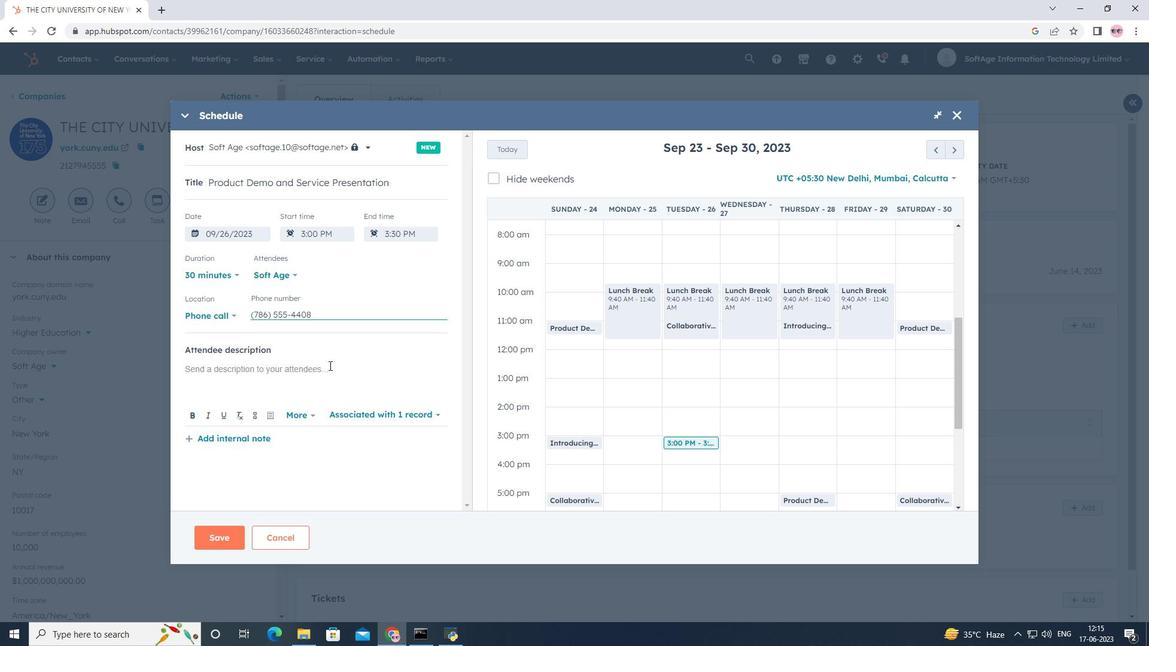 
Action: Key pressed <Key.shift><Key.shift><Key.shift><Key.shift><Key.shift><Key.shift><Key.shift><Key.shift><Key.shift><Key.shift><Key.shift><Key.shift><Key.shift><Key.shift><Key.shift><Key.shift><Key.shift><Key.shift><Key.shift><Key.shift><Key.shift><Key.shift><Key.shift><Key.shift><Key.shift><Key.shift><Key.shift><Key.shift><Key.shift><Key.shift><Key.shift><Key.shift><Key.shift><Key.shift><Key.shift><Key.shift><Key.shift><Key.shift><Key.shift><Key.shift><Key.shift><Key.shift><Key.shift><Key.shift><Key.shift><Key.shift><Key.shift><Key.shift><Key.shift><Key.shift><Key.shift><Key.shift><Key.shift><Key.shift><Key.shift><Key.shift><Key.shift><Key.shift><Key.shift><Key.shift><Key.shift><Key.shift><Key.shift><Key.shift><Key.shift><Key.shift><Key.shift><Key.shift><Key.shift><Key.shift><Key.shift>For<Key.space>further<Key.space>discussion<Key.space>on<Key.space>products,<Key.space>kindly<Key.space>join<Key.space>the<Key.space>meeting.
Screenshot: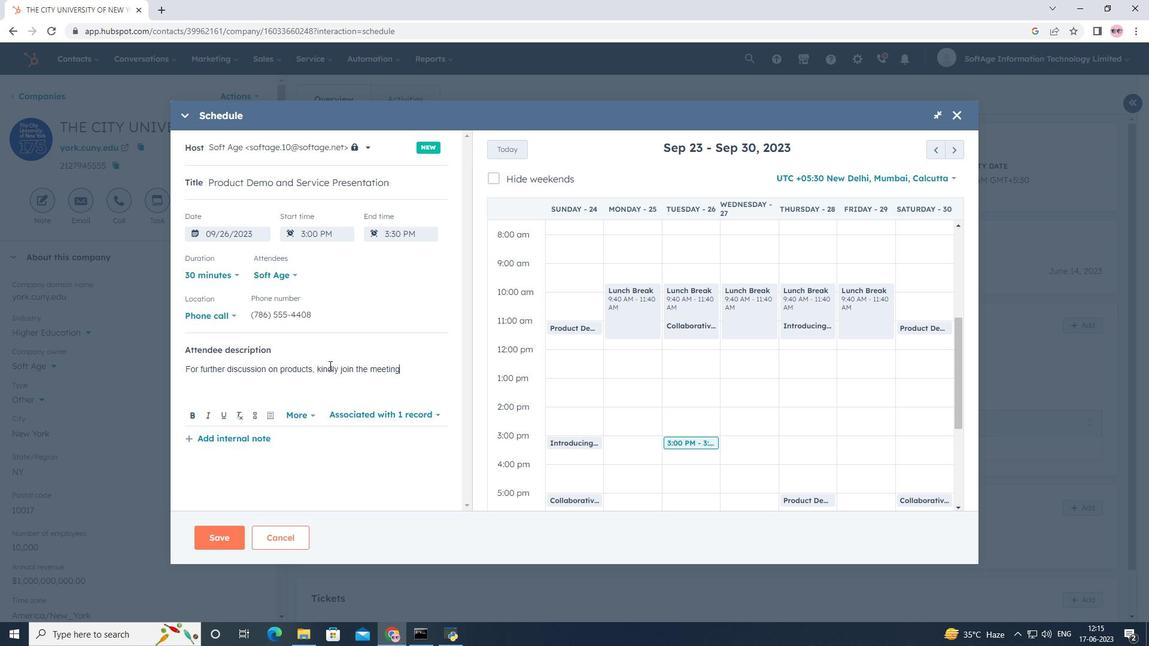 
Action: Mouse moved to (348, 415)
Screenshot: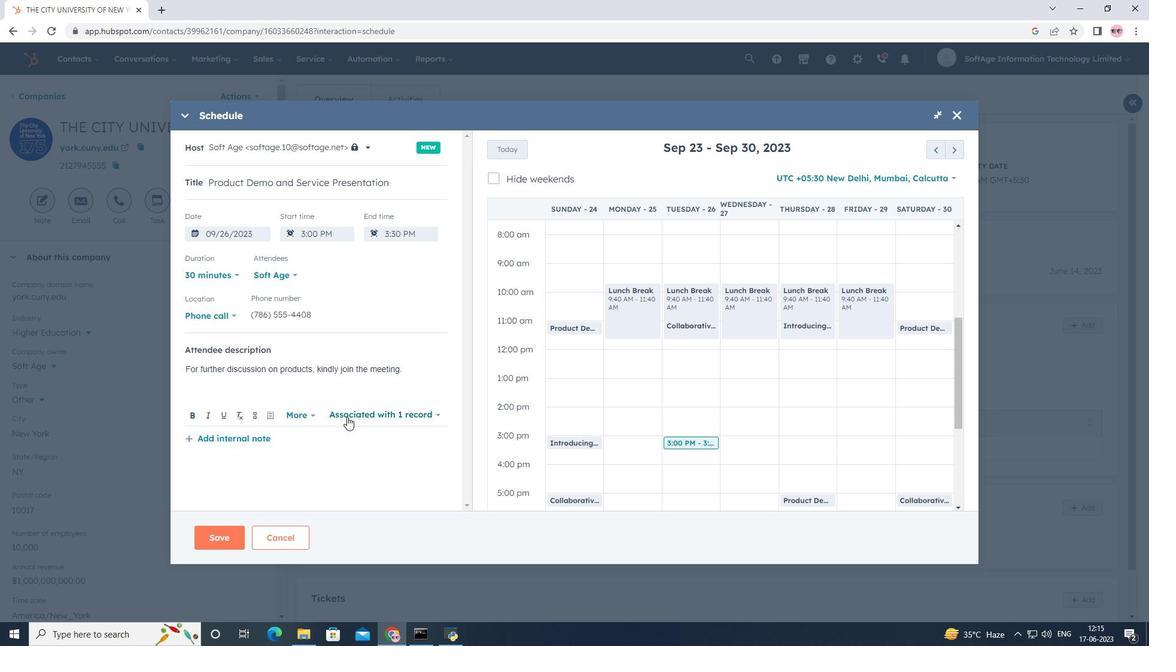 
Action: Mouse pressed left at (348, 415)
Screenshot: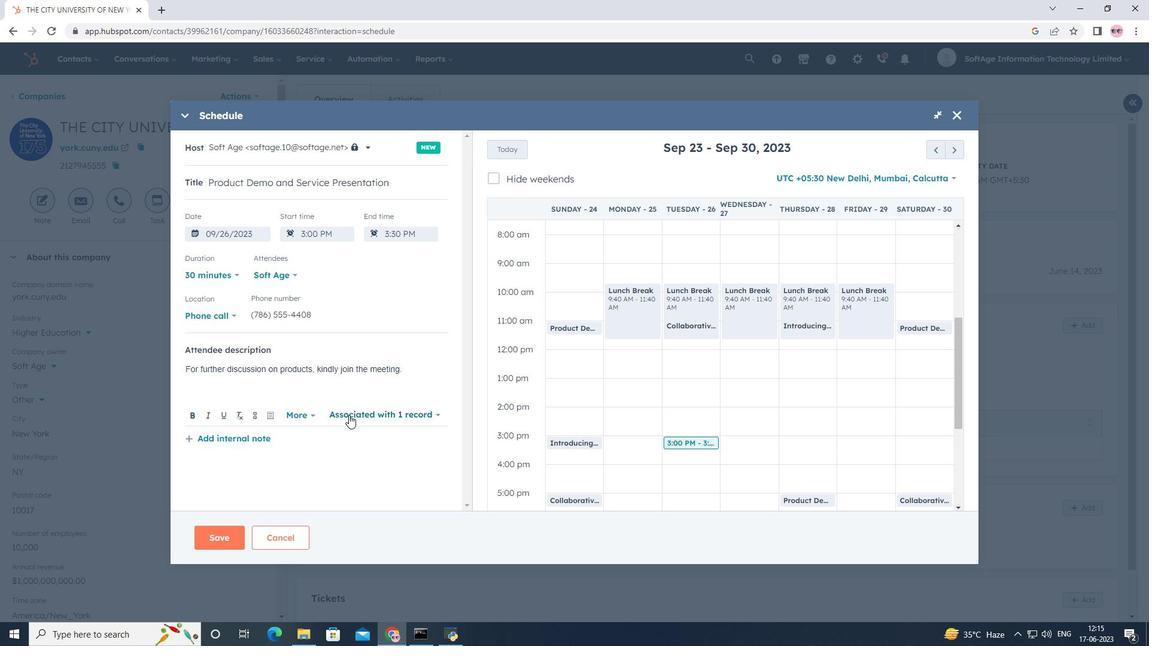 
Action: Mouse moved to (369, 335)
Screenshot: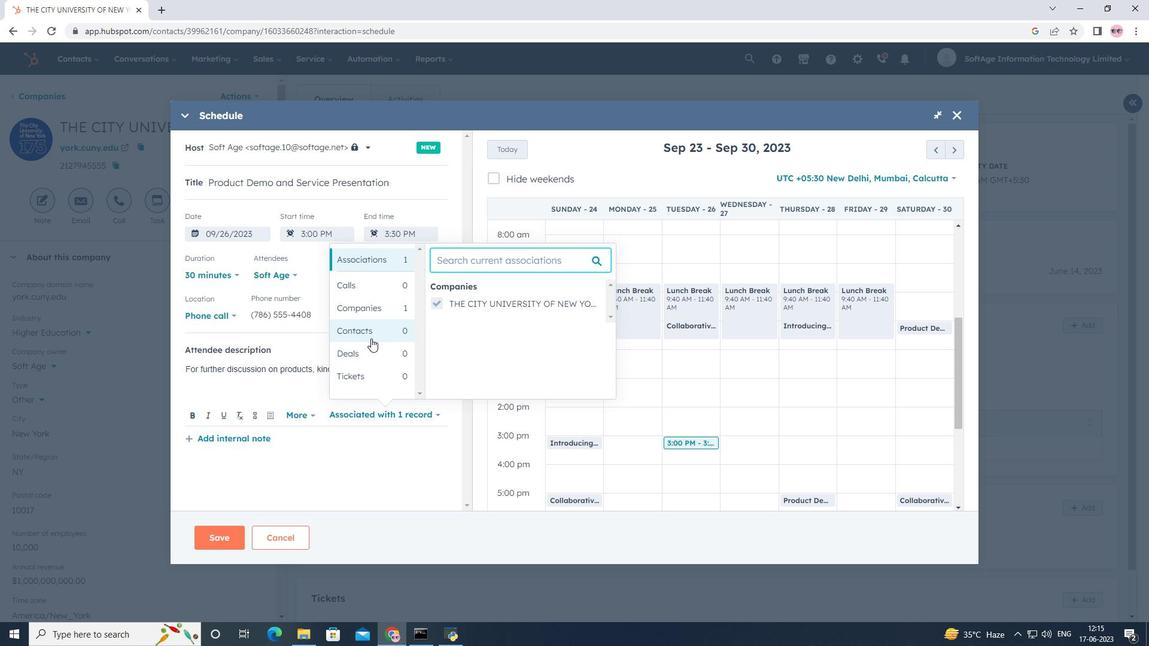
Action: Mouse pressed left at (369, 335)
Screenshot: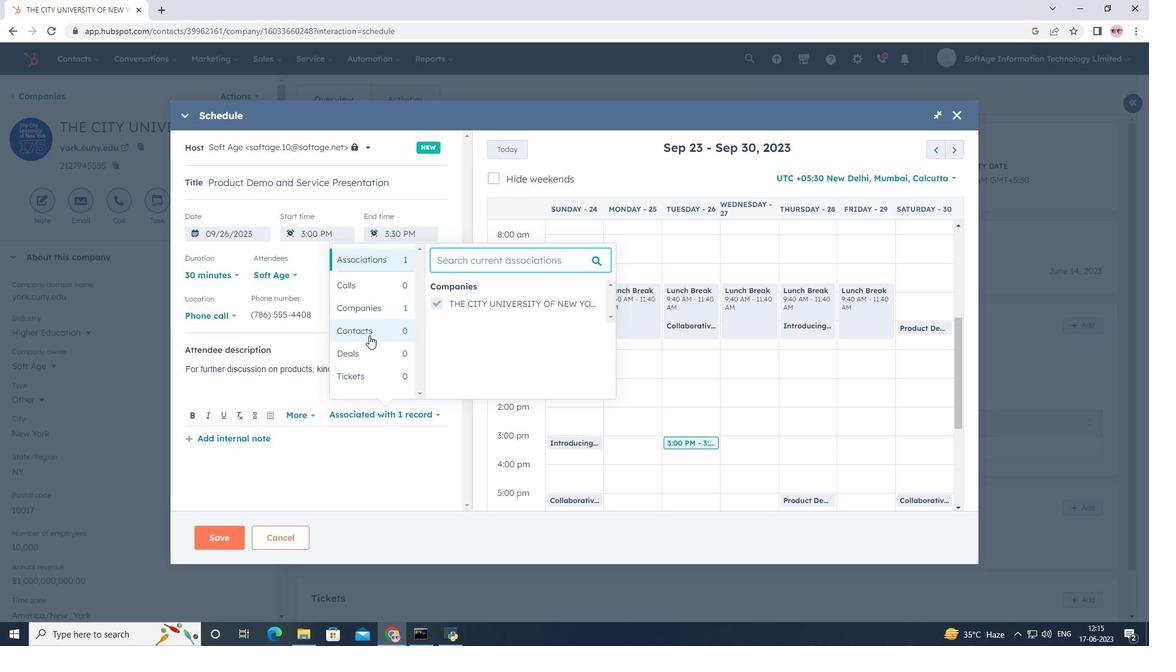 
Action: Mouse moved to (439, 289)
Screenshot: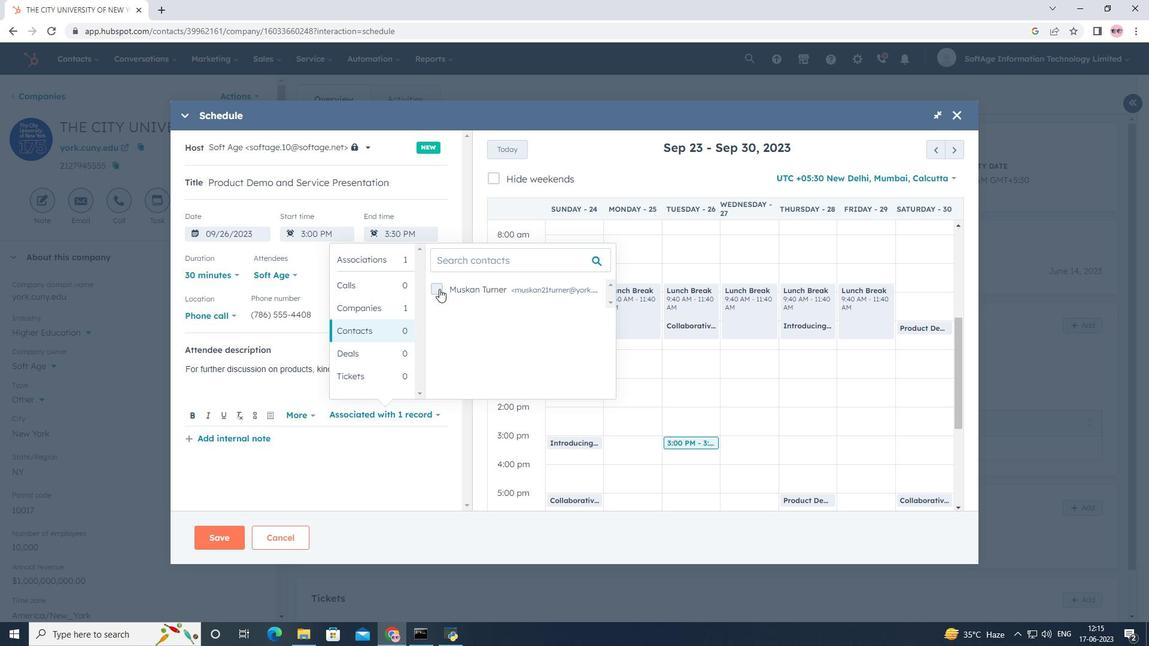 
Action: Mouse pressed left at (439, 289)
Screenshot: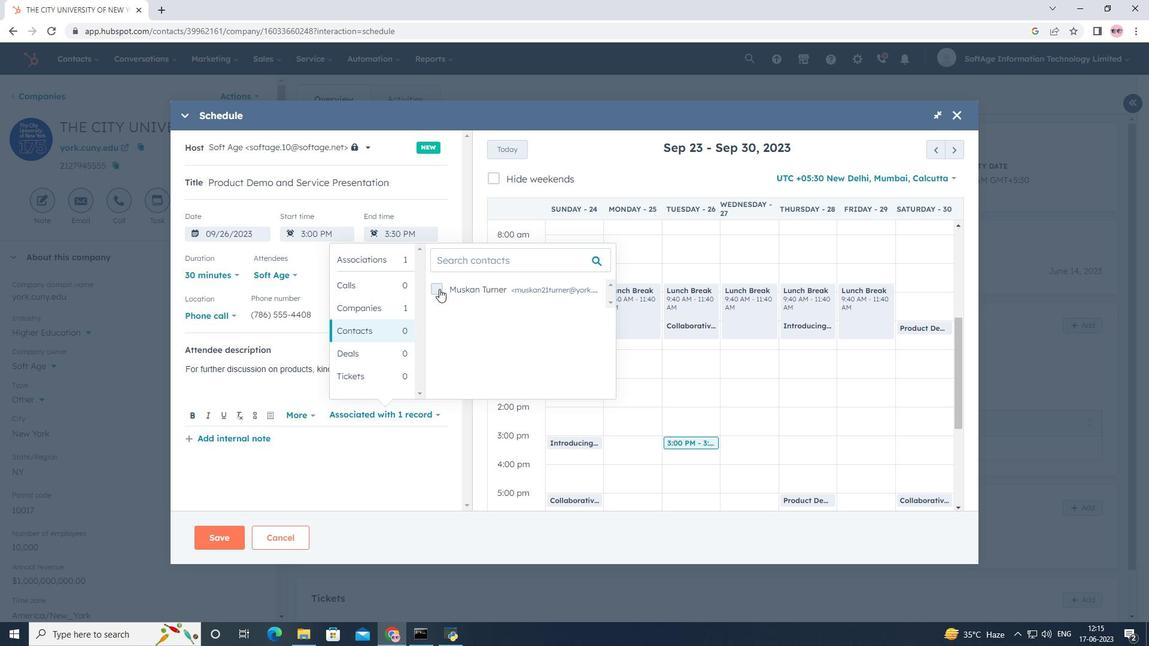 
Action: Mouse moved to (389, 468)
Screenshot: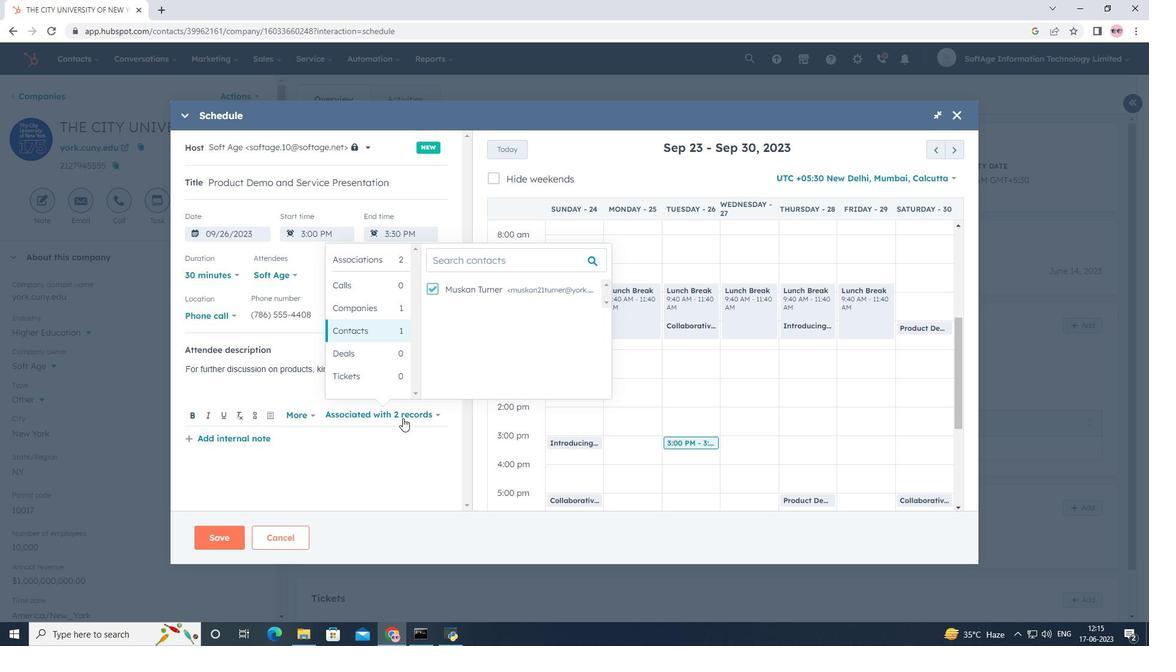 
Action: Mouse pressed left at (389, 468)
Screenshot: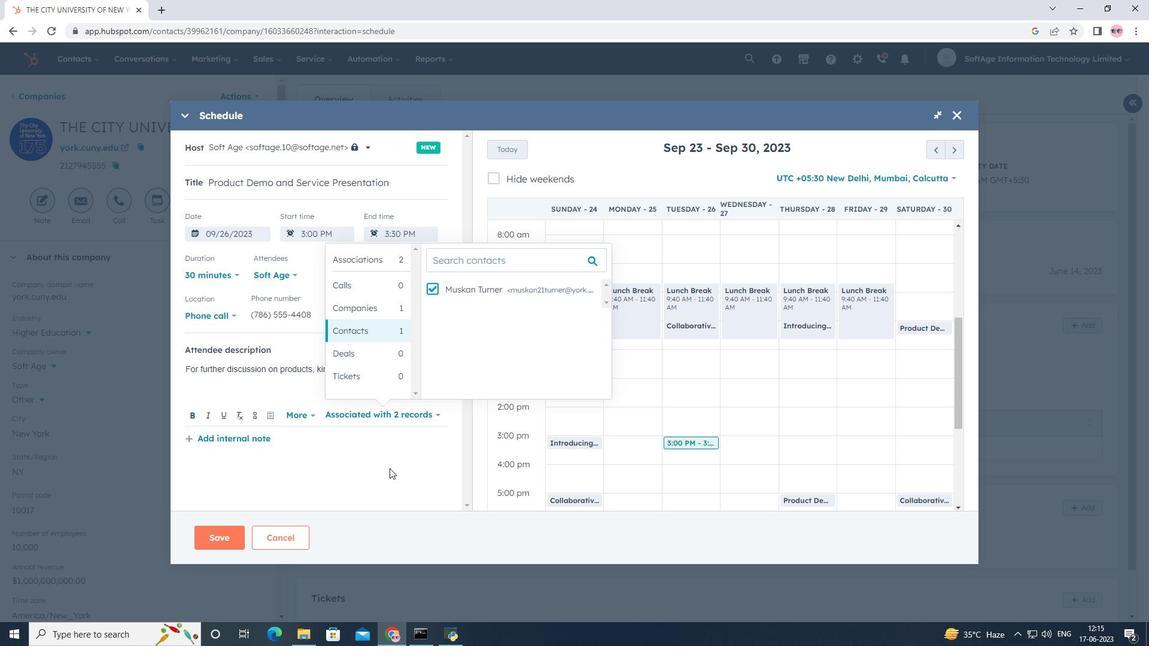 
Action: Mouse moved to (231, 533)
Screenshot: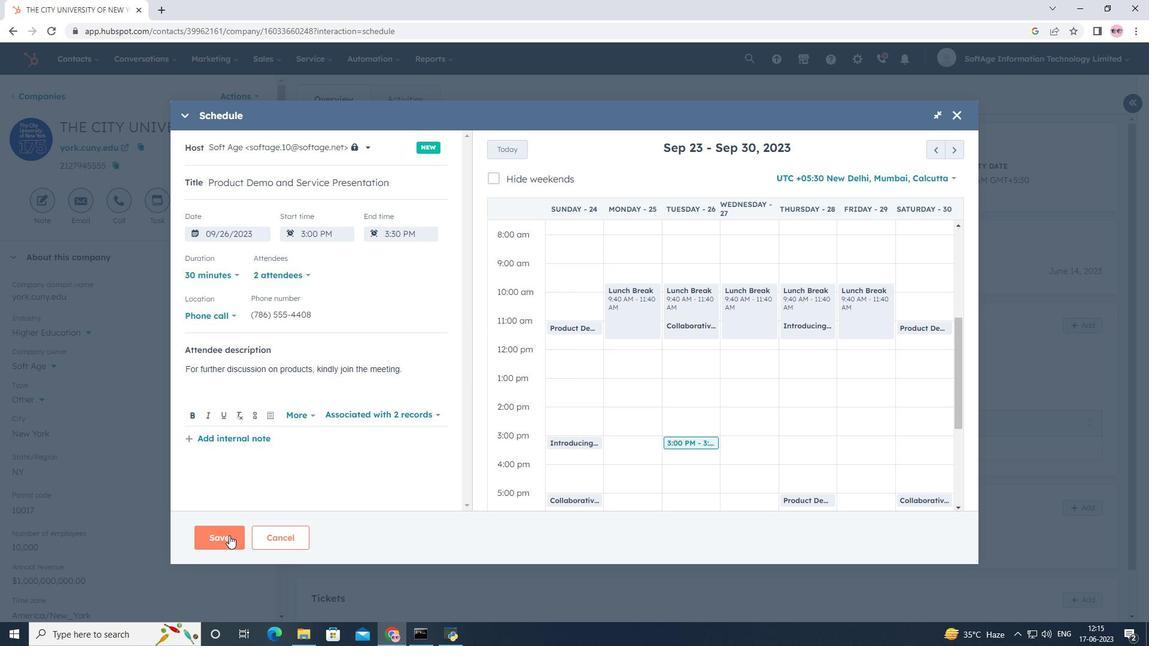 
Action: Mouse pressed left at (231, 533)
Screenshot: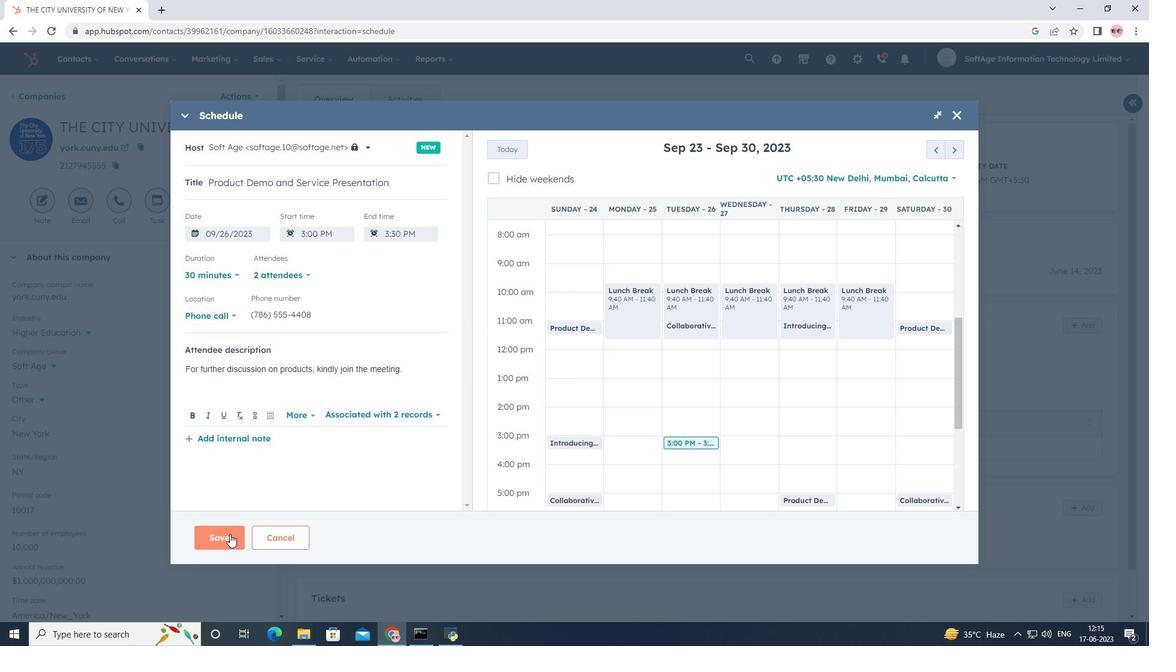 
Action: Mouse moved to (357, 482)
Screenshot: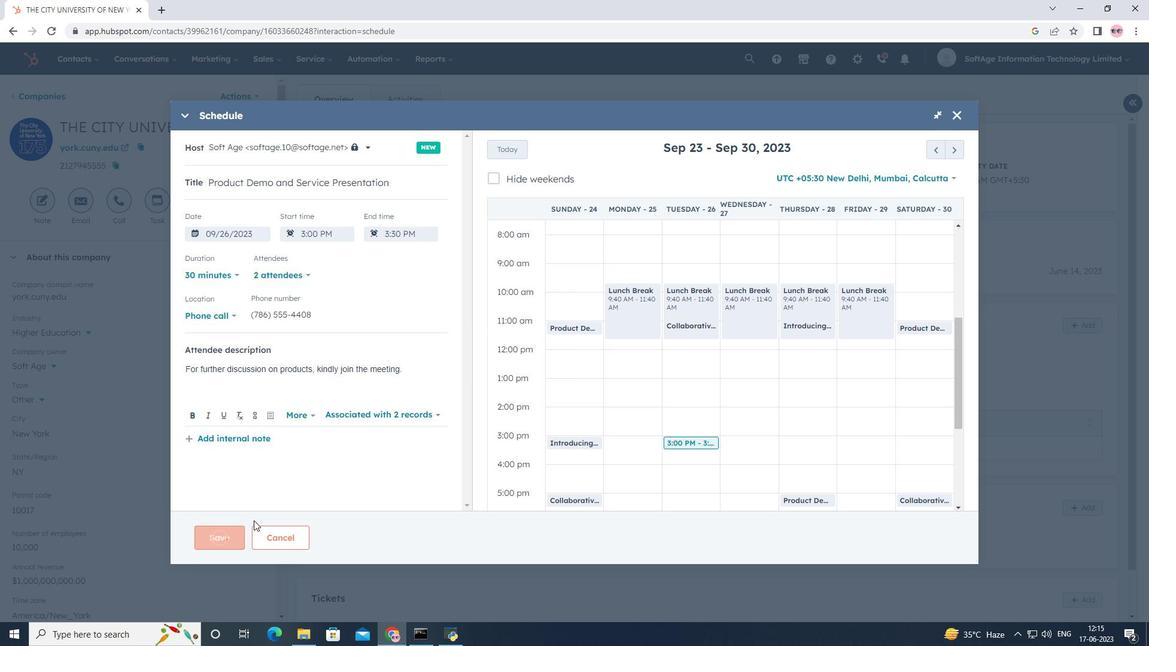 
